 Task: In the Contact  AdelineBaker@roundabouttheatre.org, Log SMS with description: 'Sent an SMS introducing our new product to a potential customer.'; Add date: '5 August, 2023', attach the document: Agenda.pdf. Logged in from softage.1@softage.net
Action: Mouse moved to (112, 78)
Screenshot: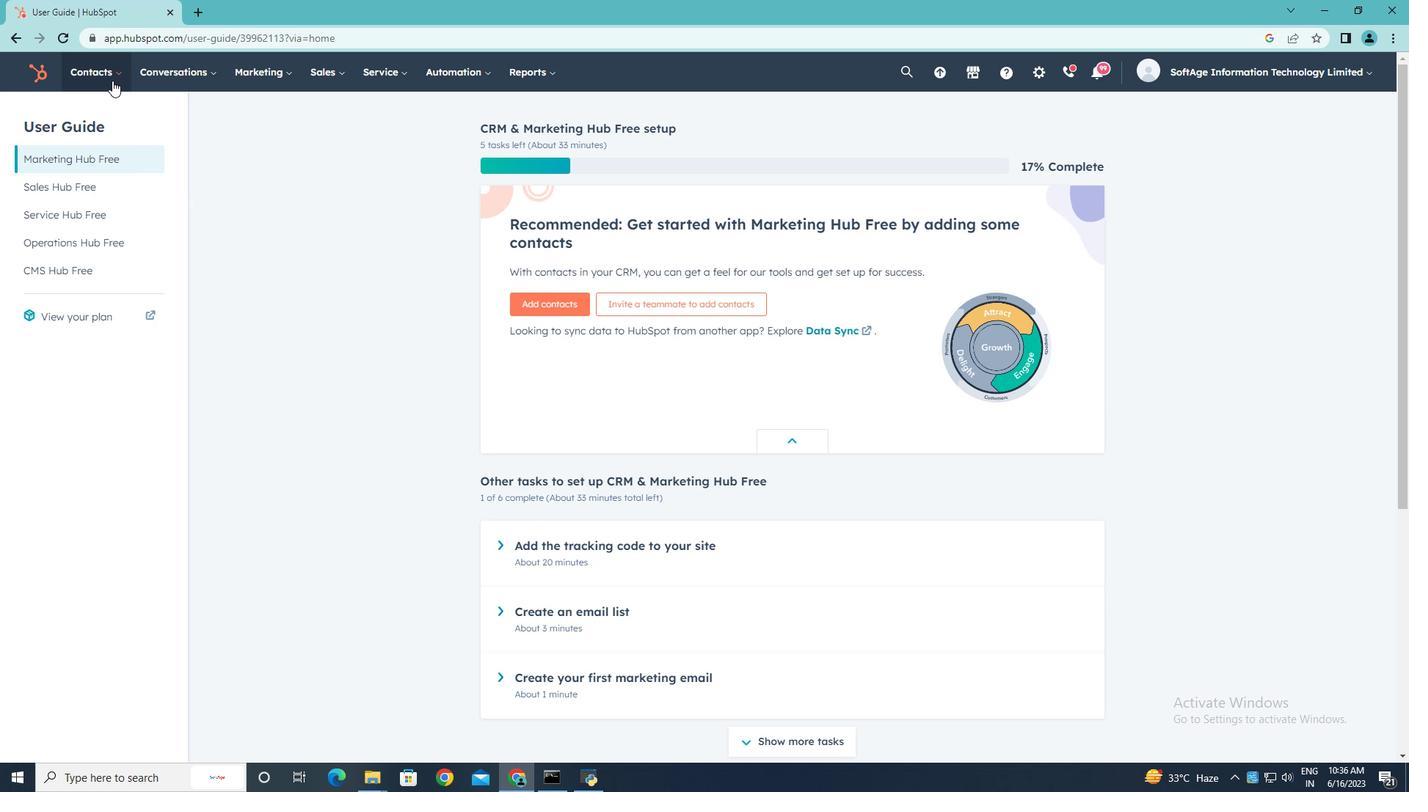 
Action: Mouse pressed left at (112, 78)
Screenshot: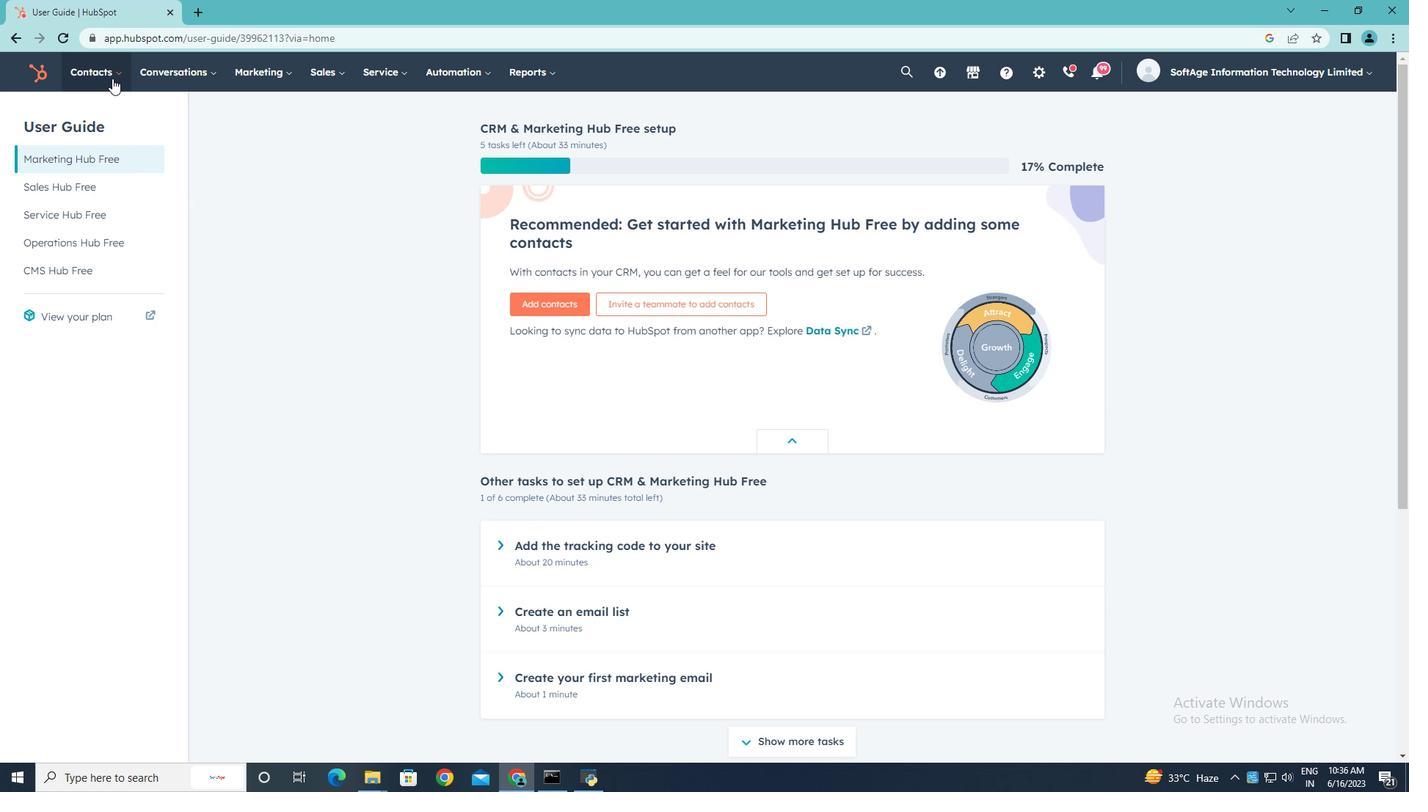 
Action: Mouse moved to (106, 109)
Screenshot: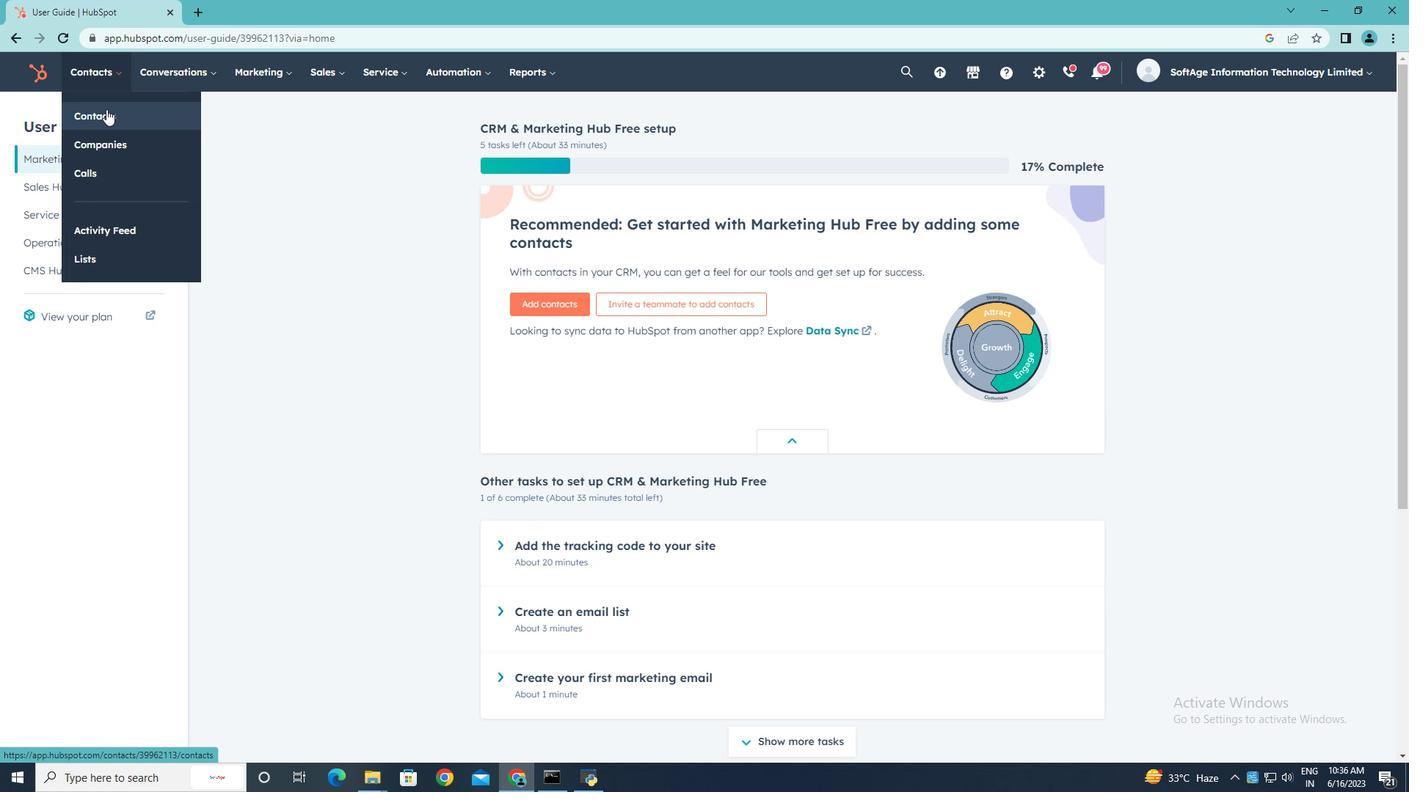 
Action: Mouse pressed left at (106, 109)
Screenshot: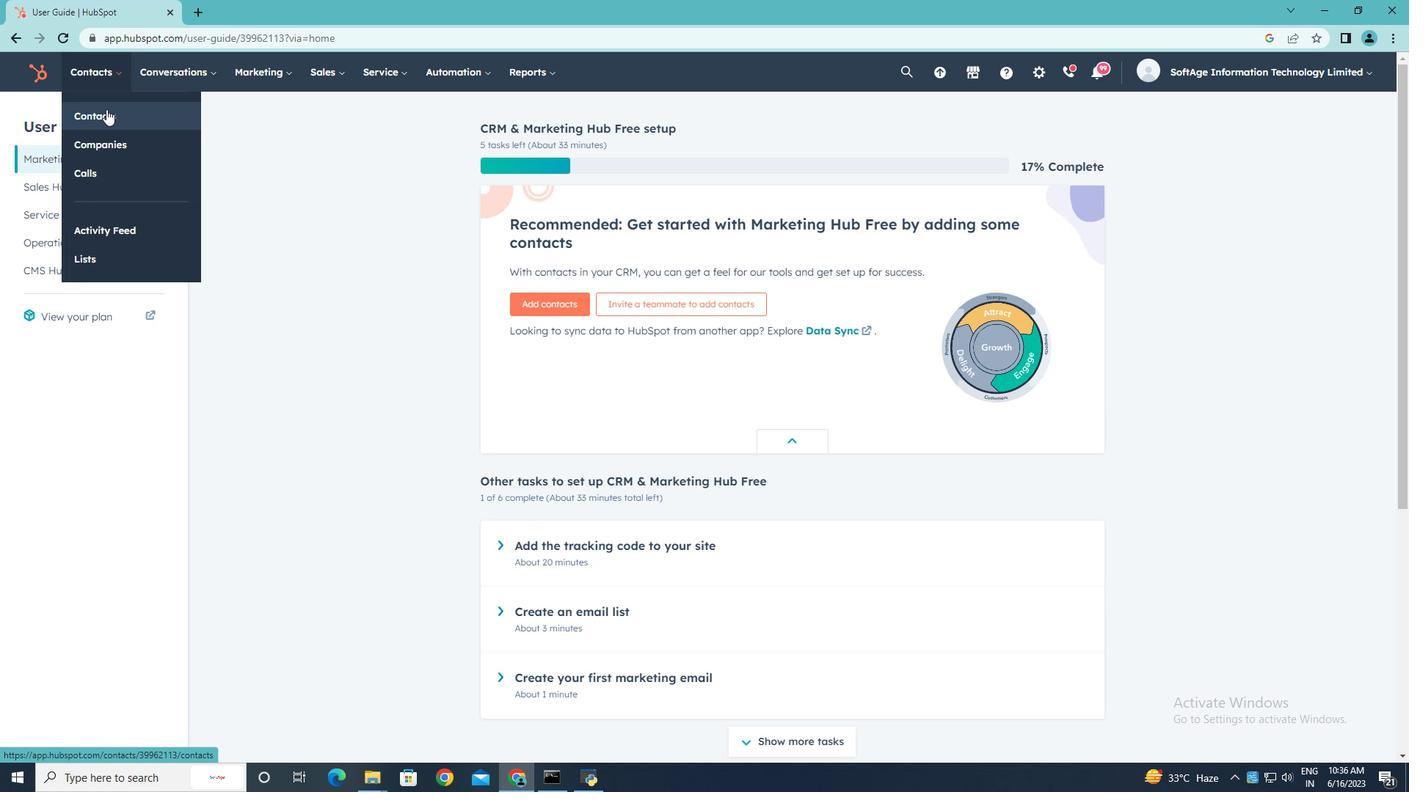 
Action: Mouse moved to (110, 233)
Screenshot: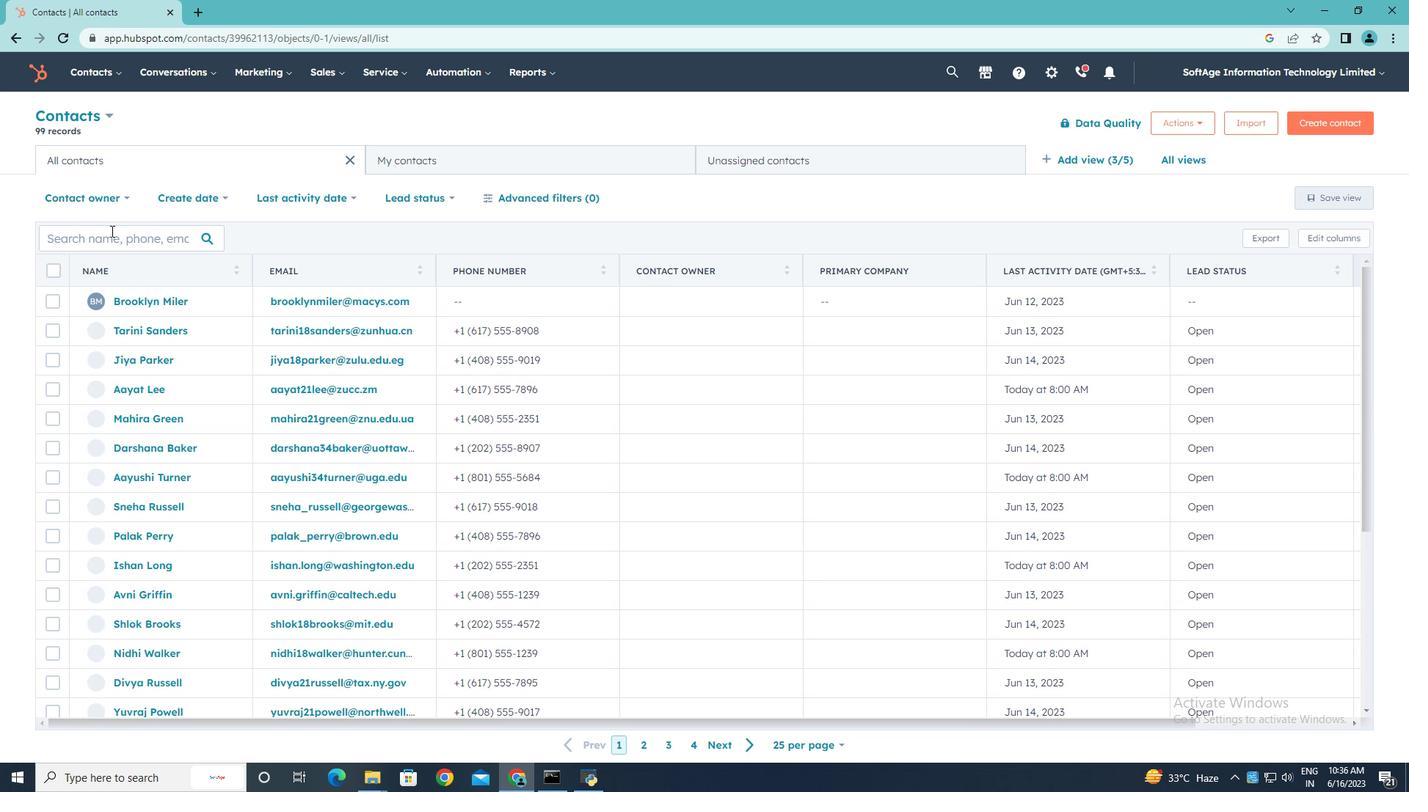 
Action: Mouse pressed left at (110, 233)
Screenshot: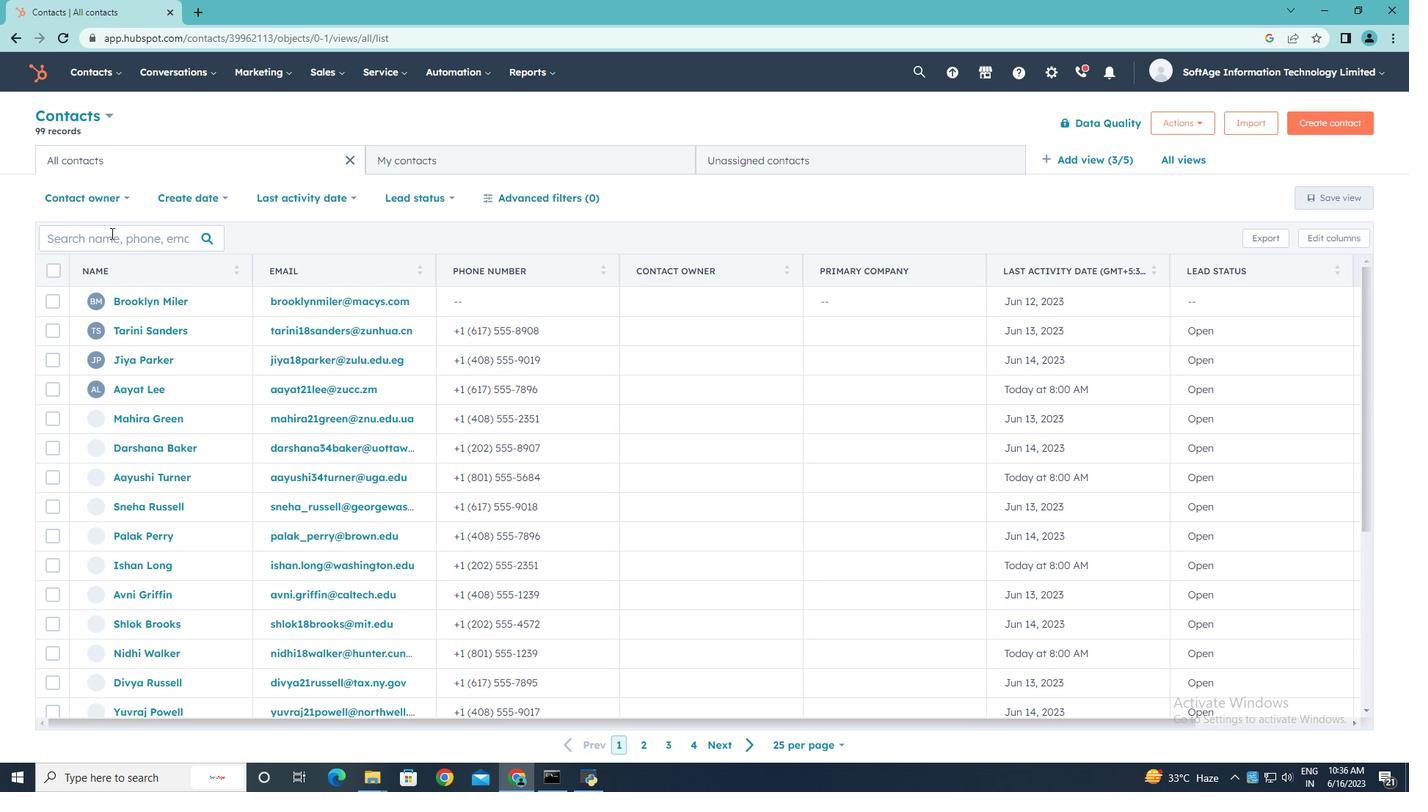 
Action: Mouse moved to (112, 233)
Screenshot: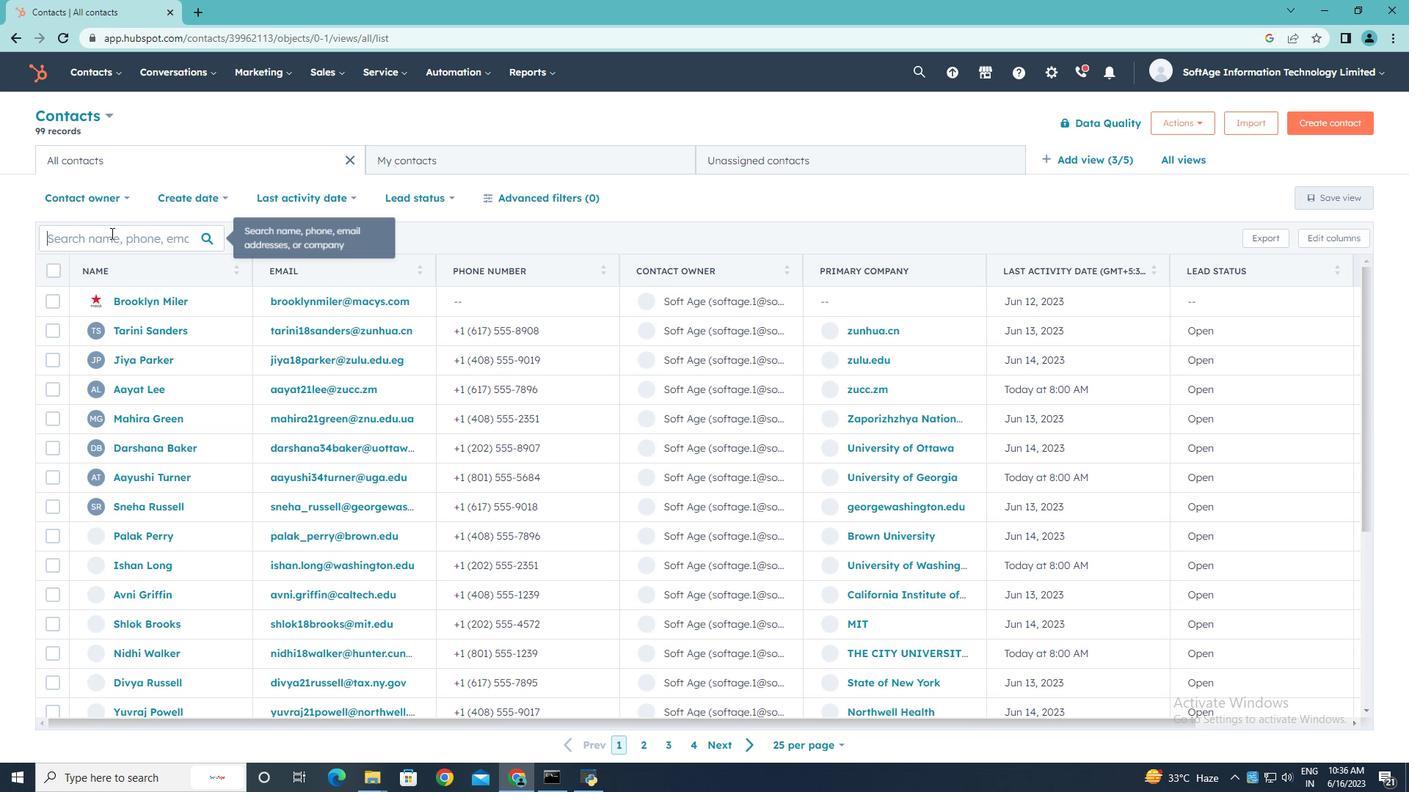 
Action: Key pressed <Key.shift><Key.shift><Key.shift>Adeline<Key.shift>Baker<Key.shift>@roundabouttheatre,<Key.backspace>.org
Screenshot: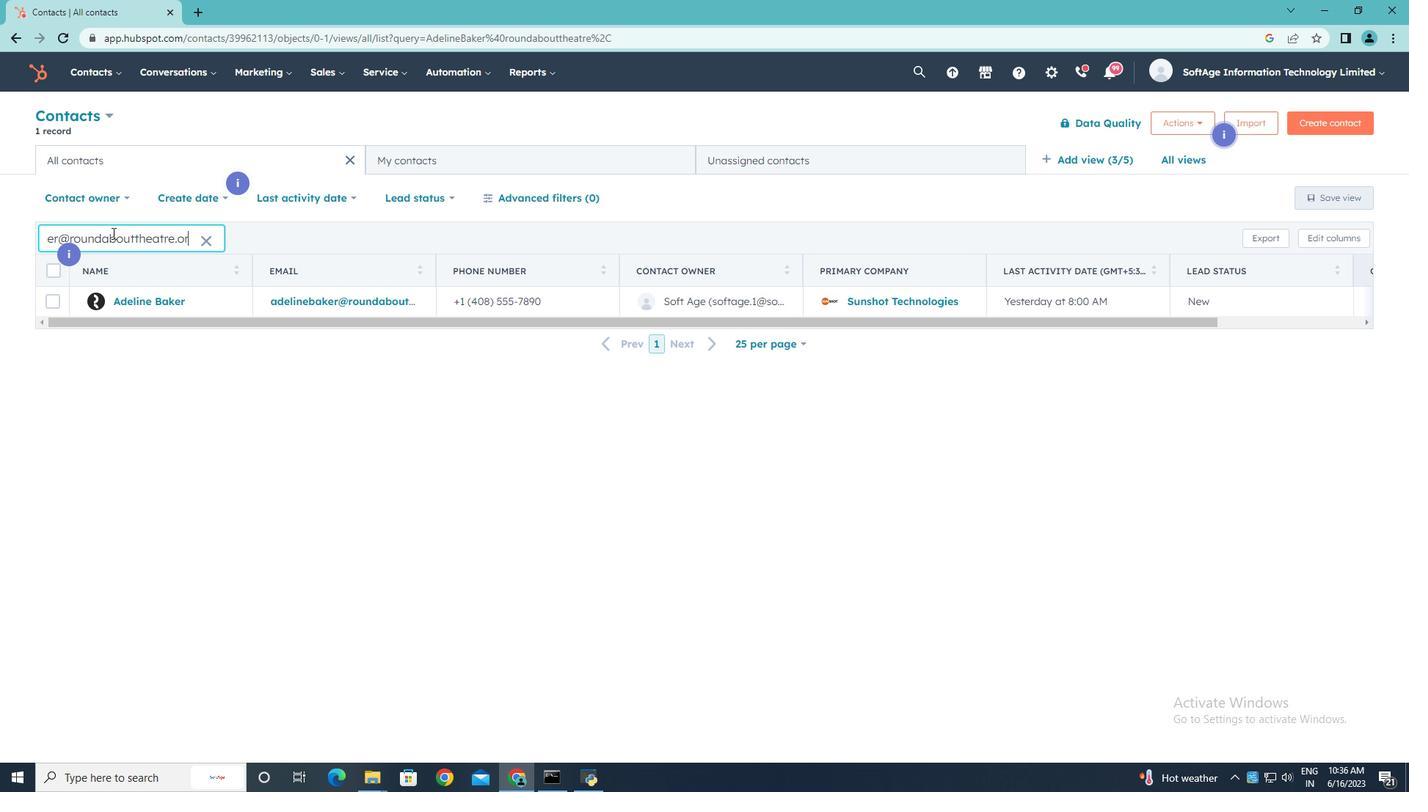 
Action: Mouse moved to (144, 298)
Screenshot: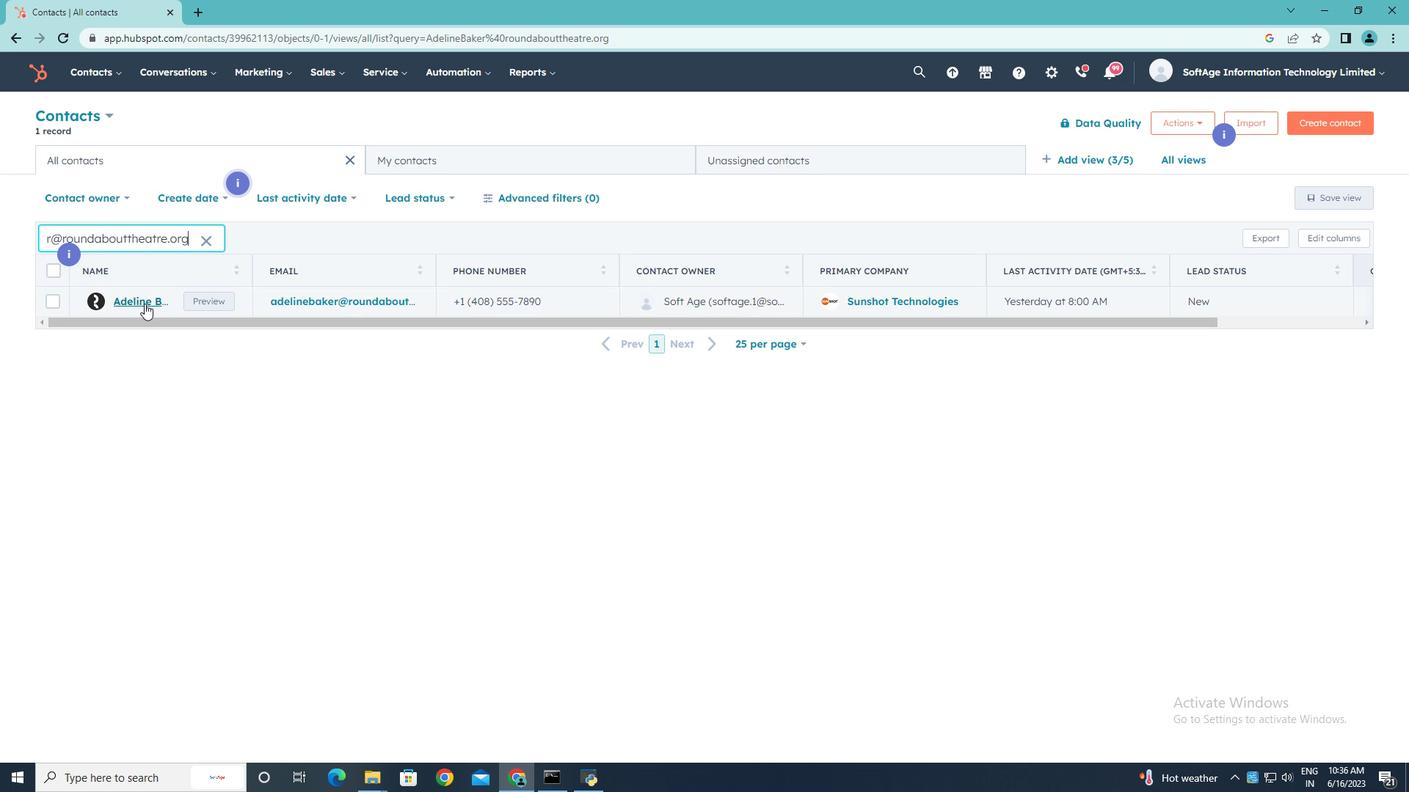 
Action: Mouse pressed left at (144, 298)
Screenshot: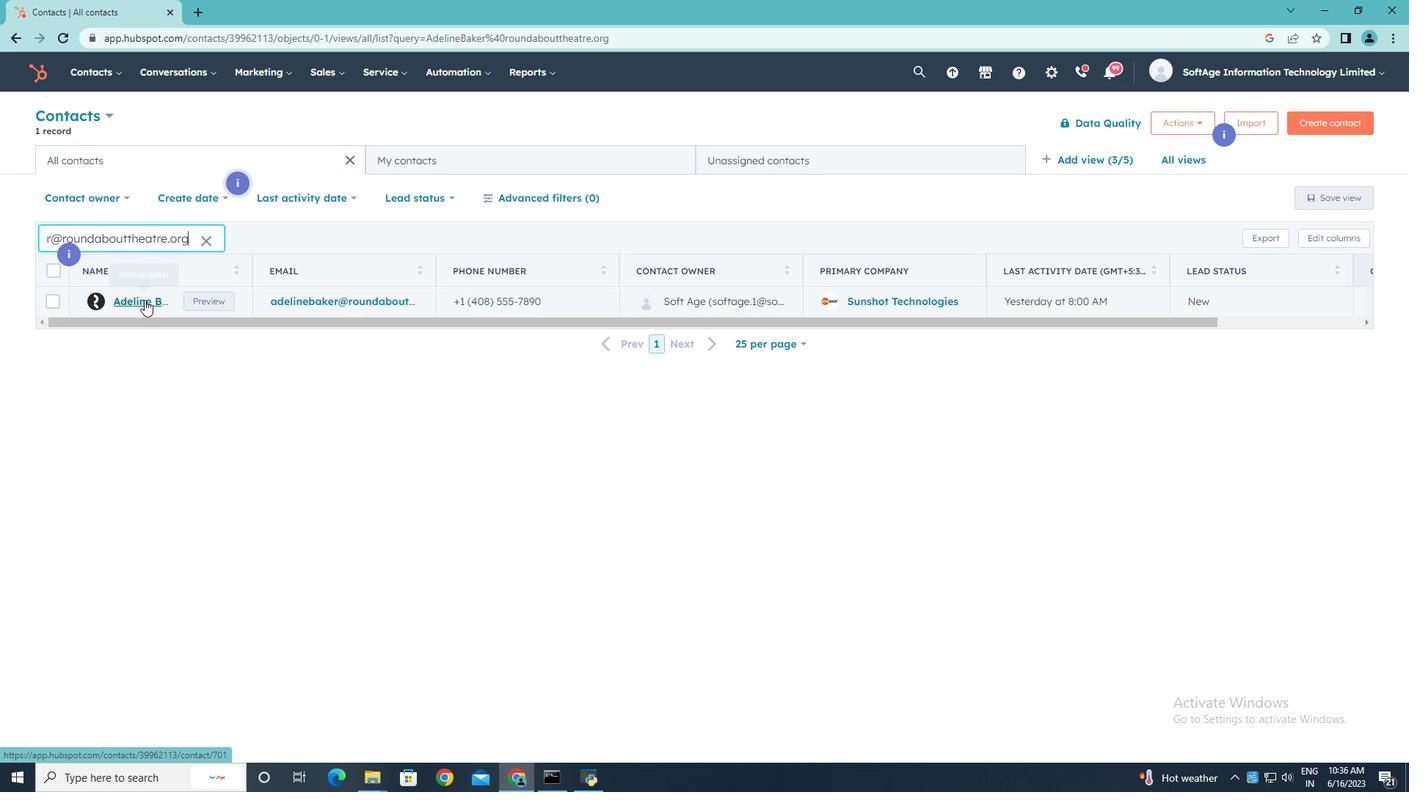 
Action: Mouse moved to (281, 245)
Screenshot: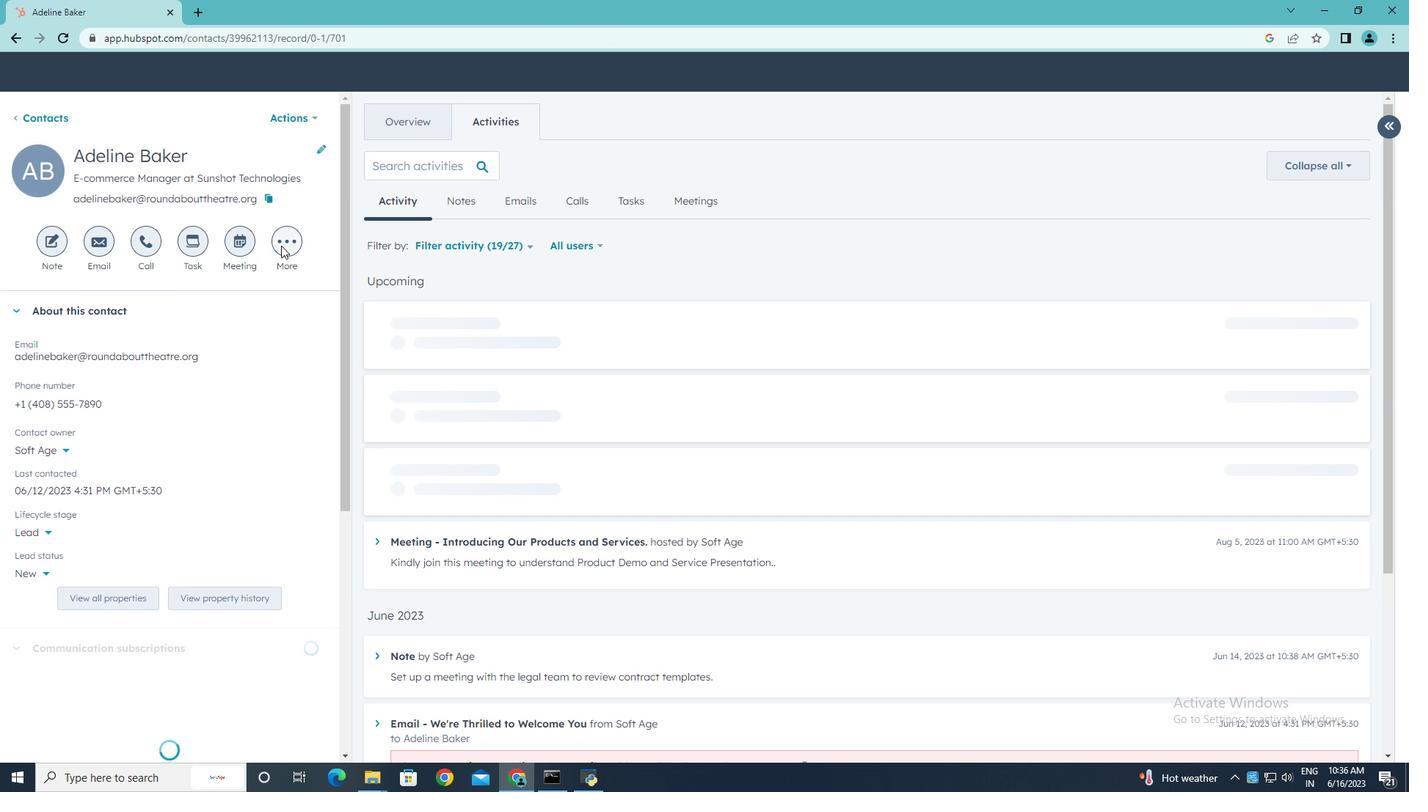 
Action: Mouse pressed left at (281, 245)
Screenshot: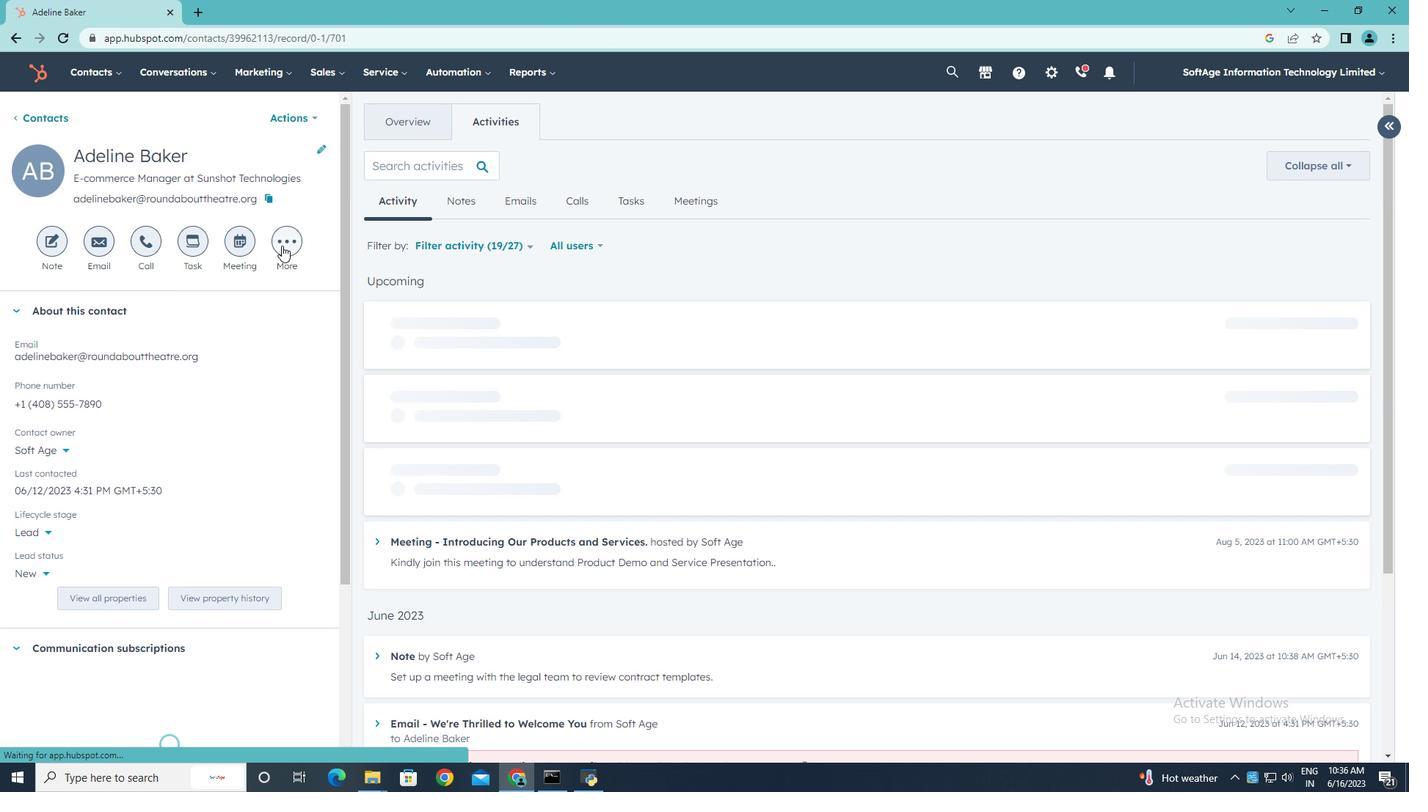 
Action: Mouse moved to (277, 273)
Screenshot: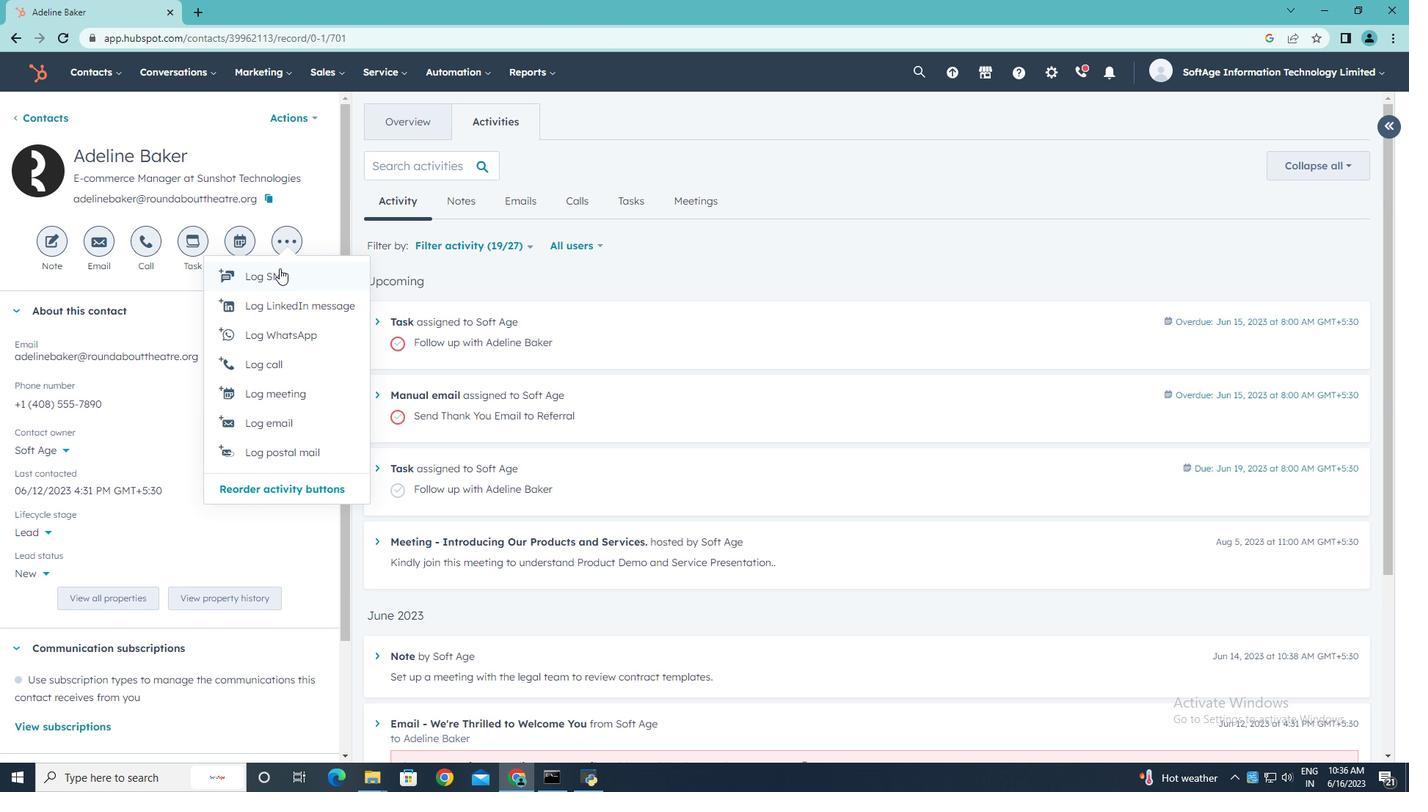 
Action: Mouse pressed left at (277, 273)
Screenshot: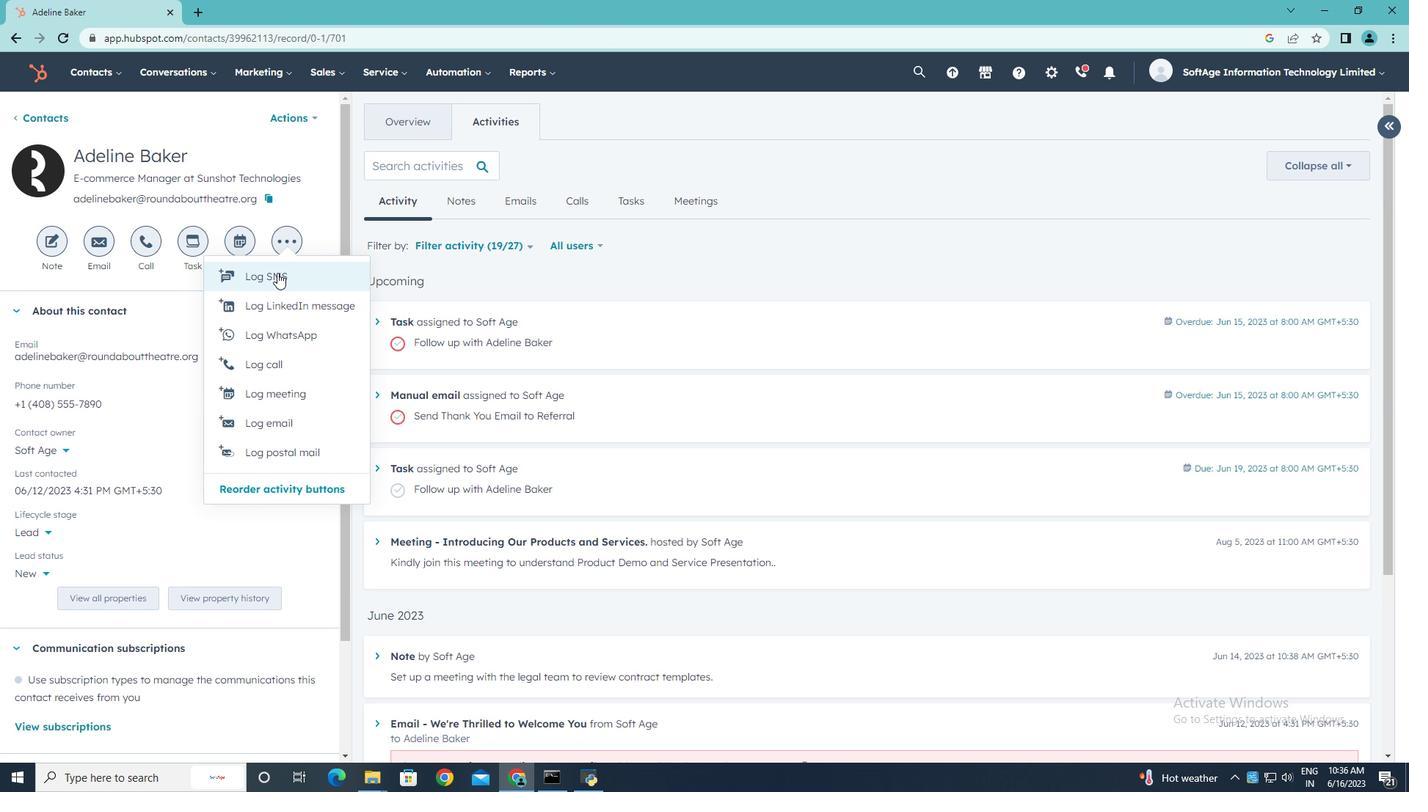 
Action: Key pressed <Key.shift>Sent<Key.space>an<Key.space><Key.shift><Key.shift><Key.shift><Key.shift>SMS<Key.space>introducing<Key.space>our<Key.space>new<Key.space><Key.shift>Prodiu<Key.backspace><Key.backspace>uct<Key.space>to<Key.space>a<Key.space>potential<Key.space>customer.
Screenshot: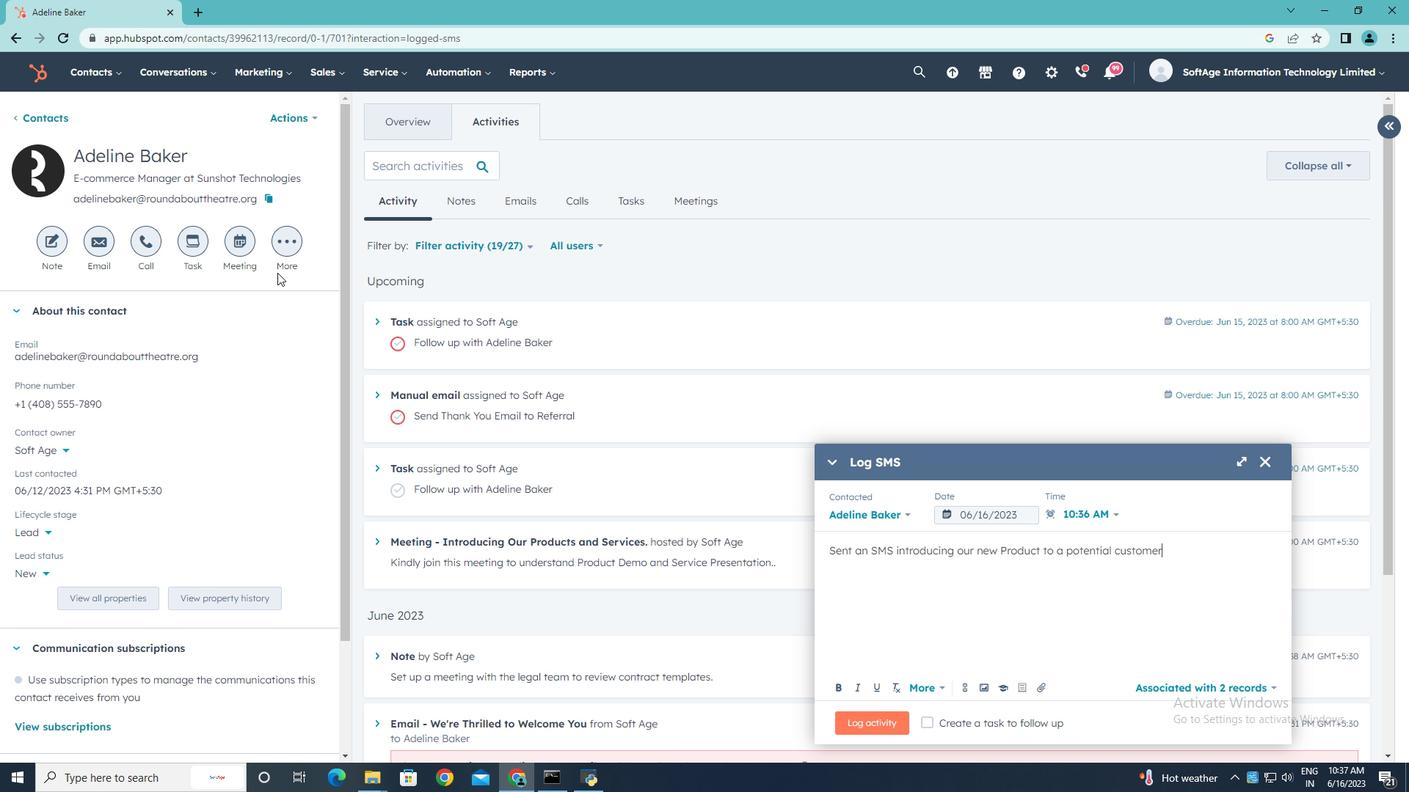 
Action: Mouse moved to (1023, 516)
Screenshot: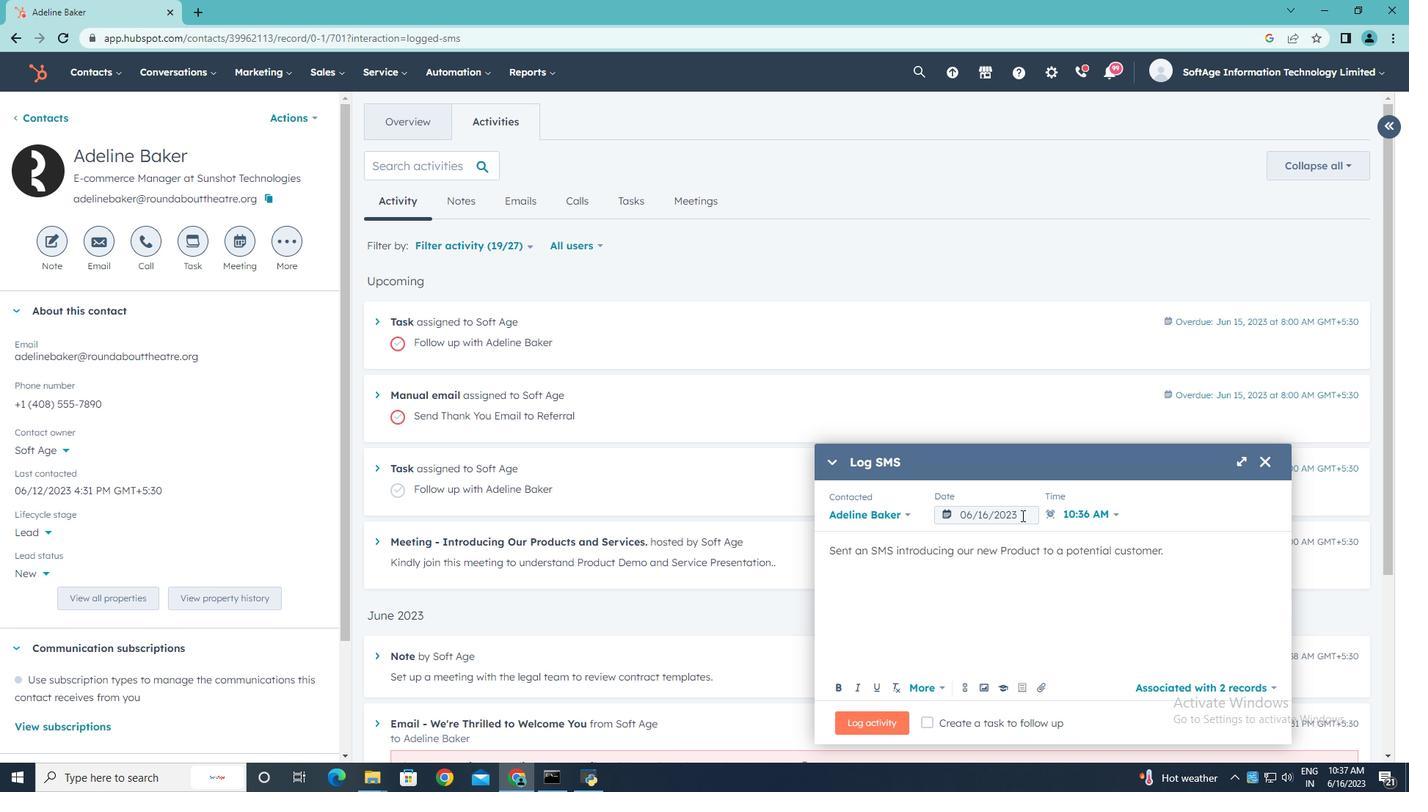 
Action: Mouse pressed left at (1023, 516)
Screenshot: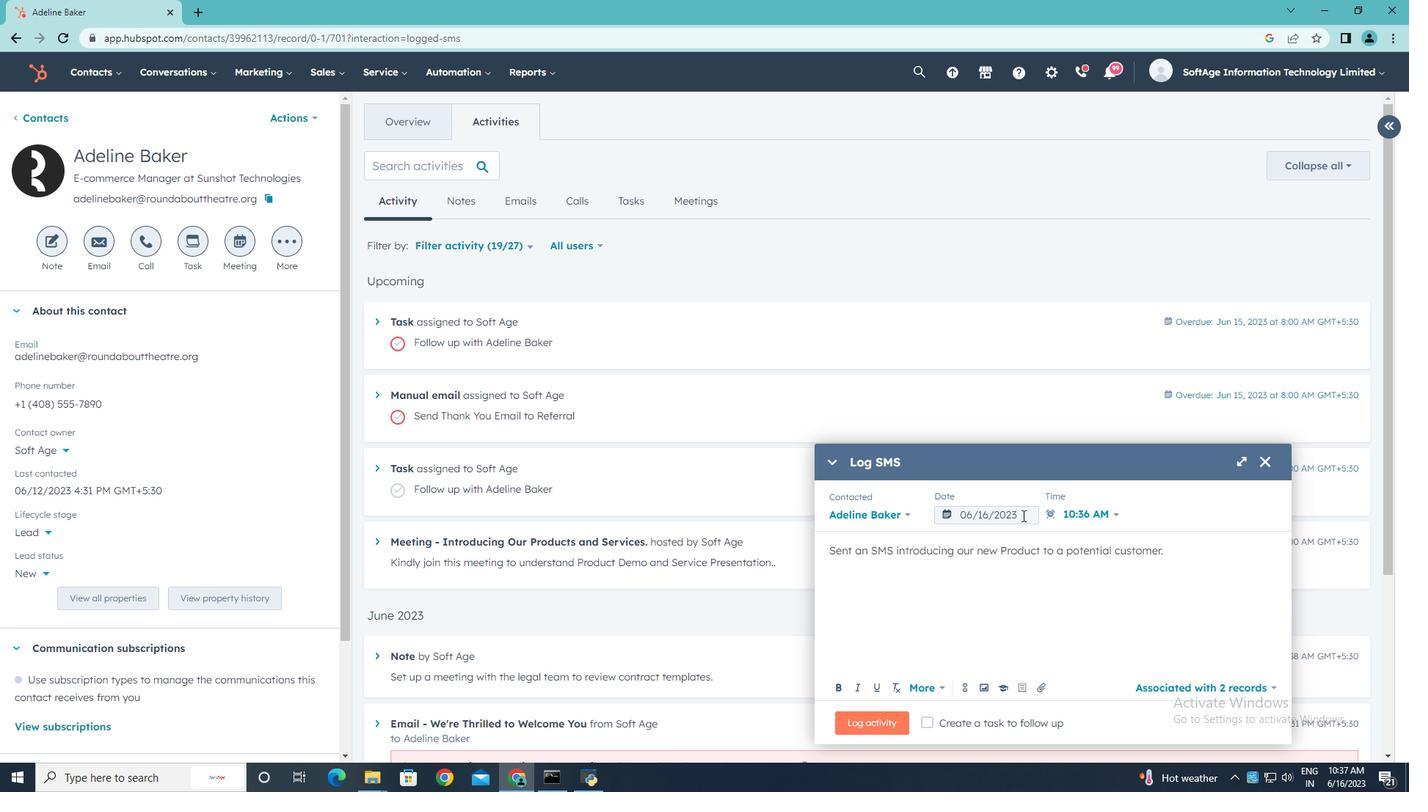 
Action: Mouse moved to (1124, 283)
Screenshot: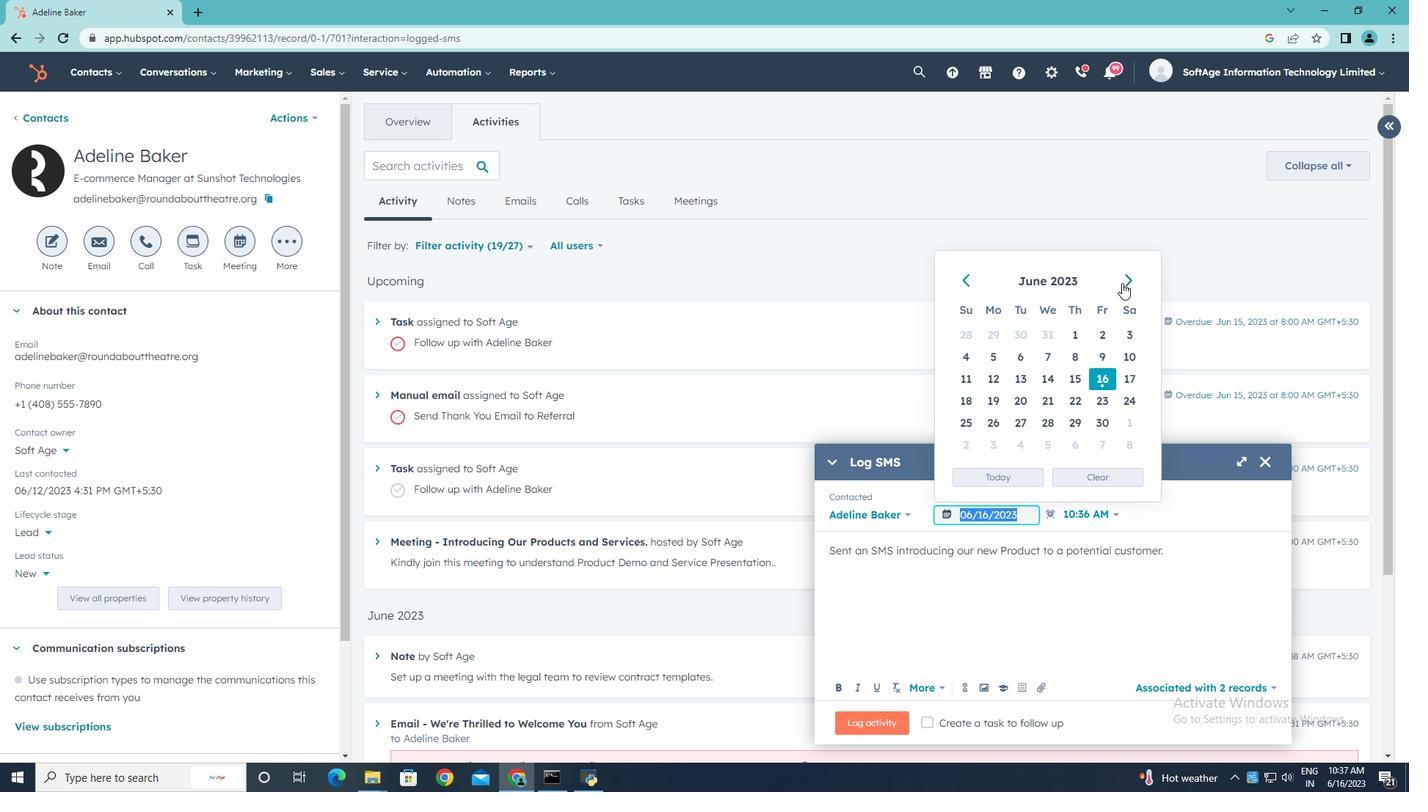 
Action: Mouse pressed left at (1124, 283)
Screenshot: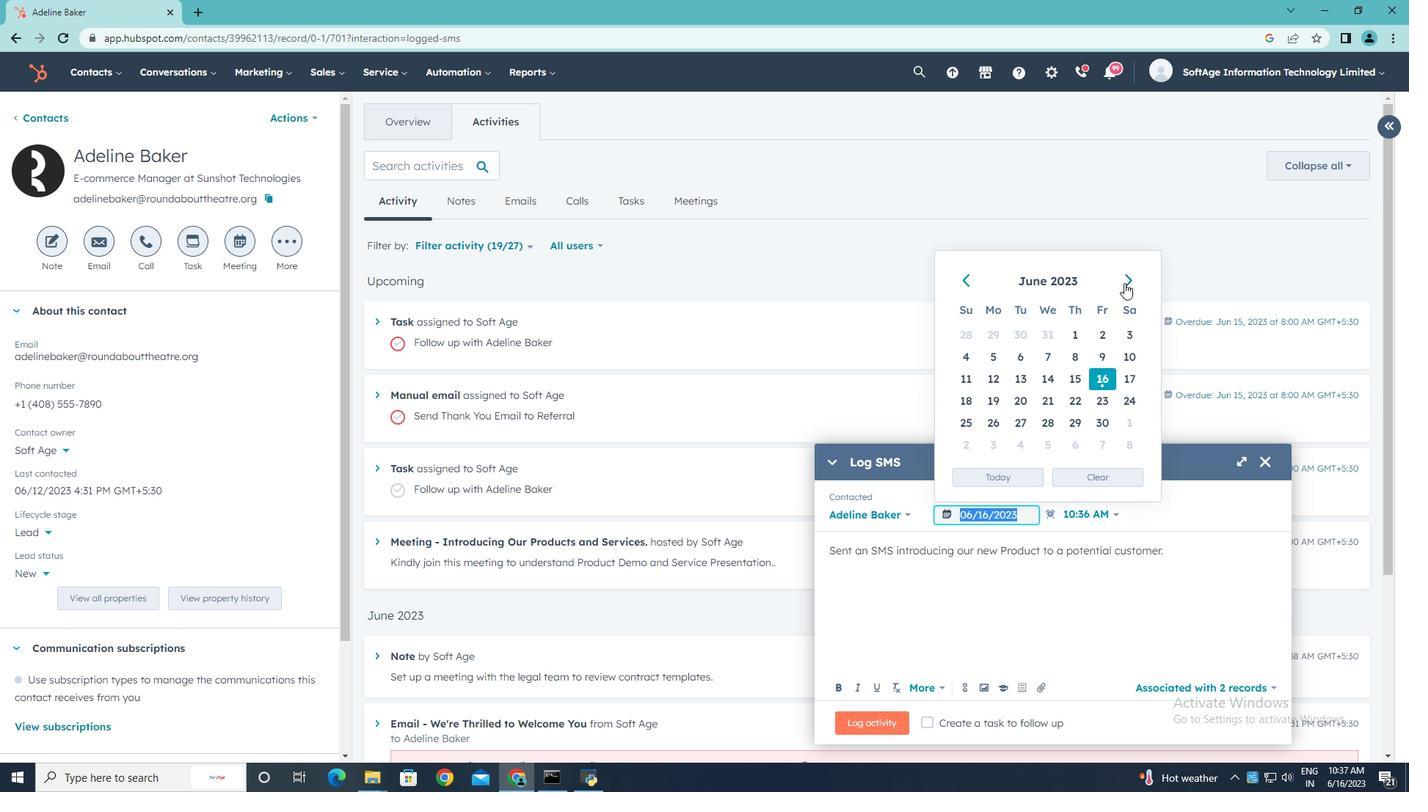 
Action: Mouse pressed left at (1124, 283)
Screenshot: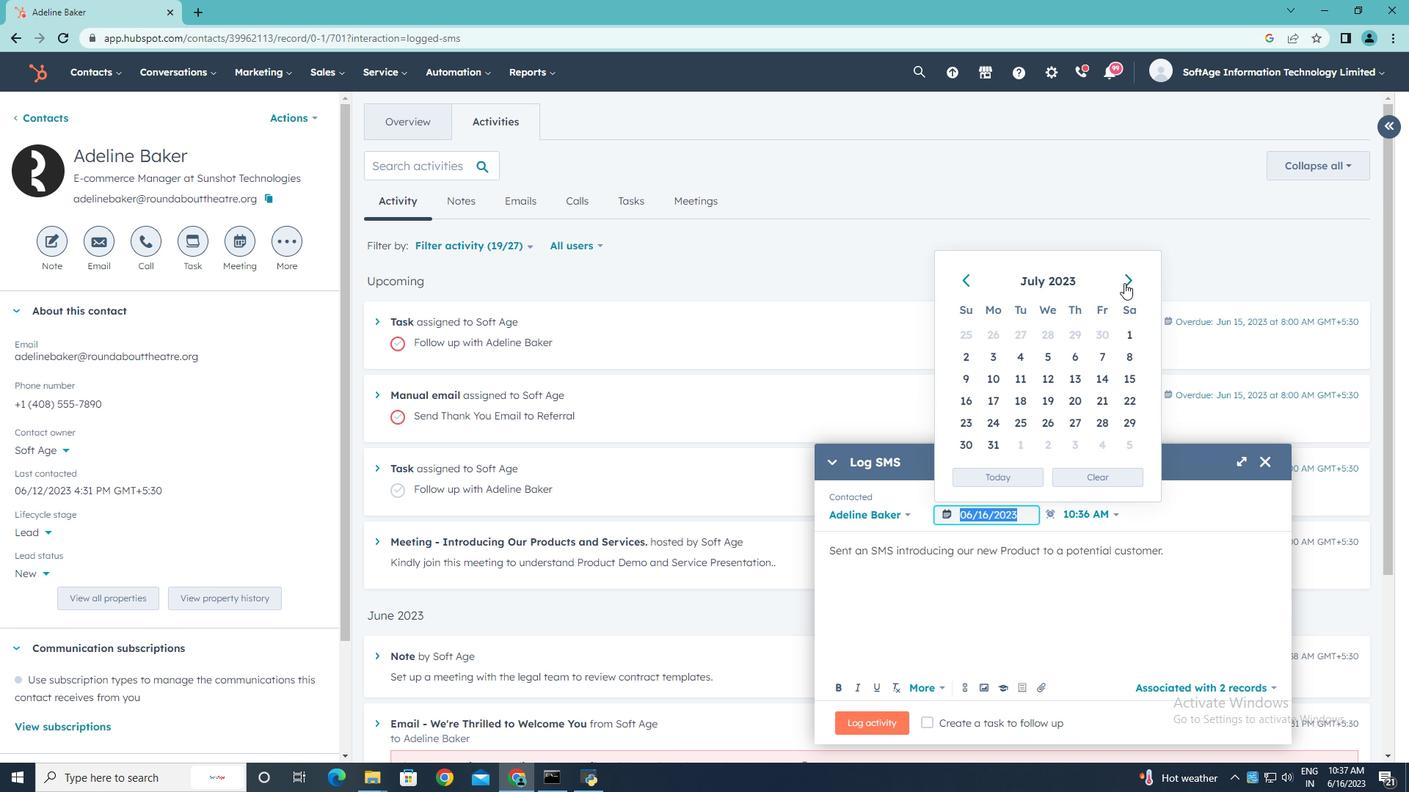 
Action: Mouse moved to (1127, 331)
Screenshot: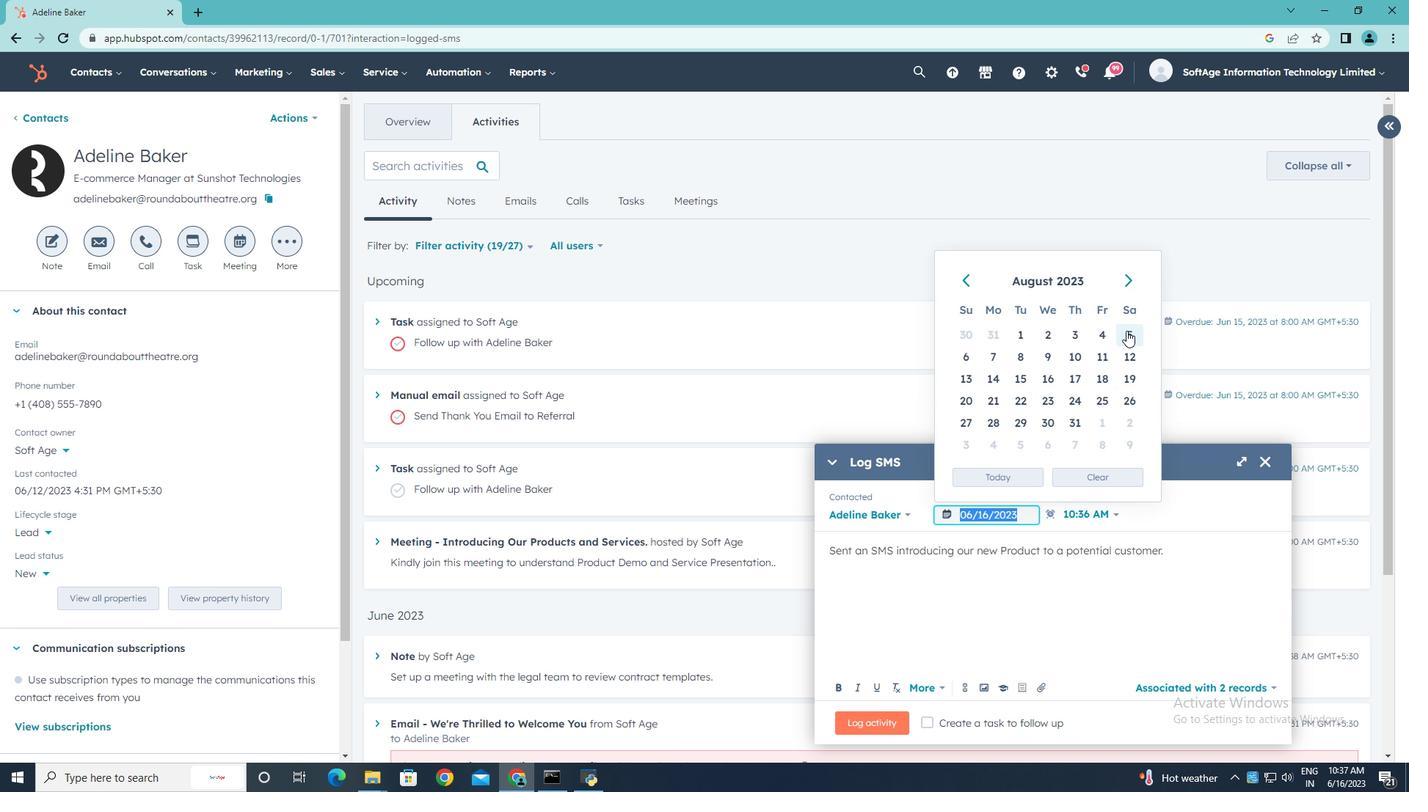 
Action: Mouse pressed left at (1127, 331)
Screenshot: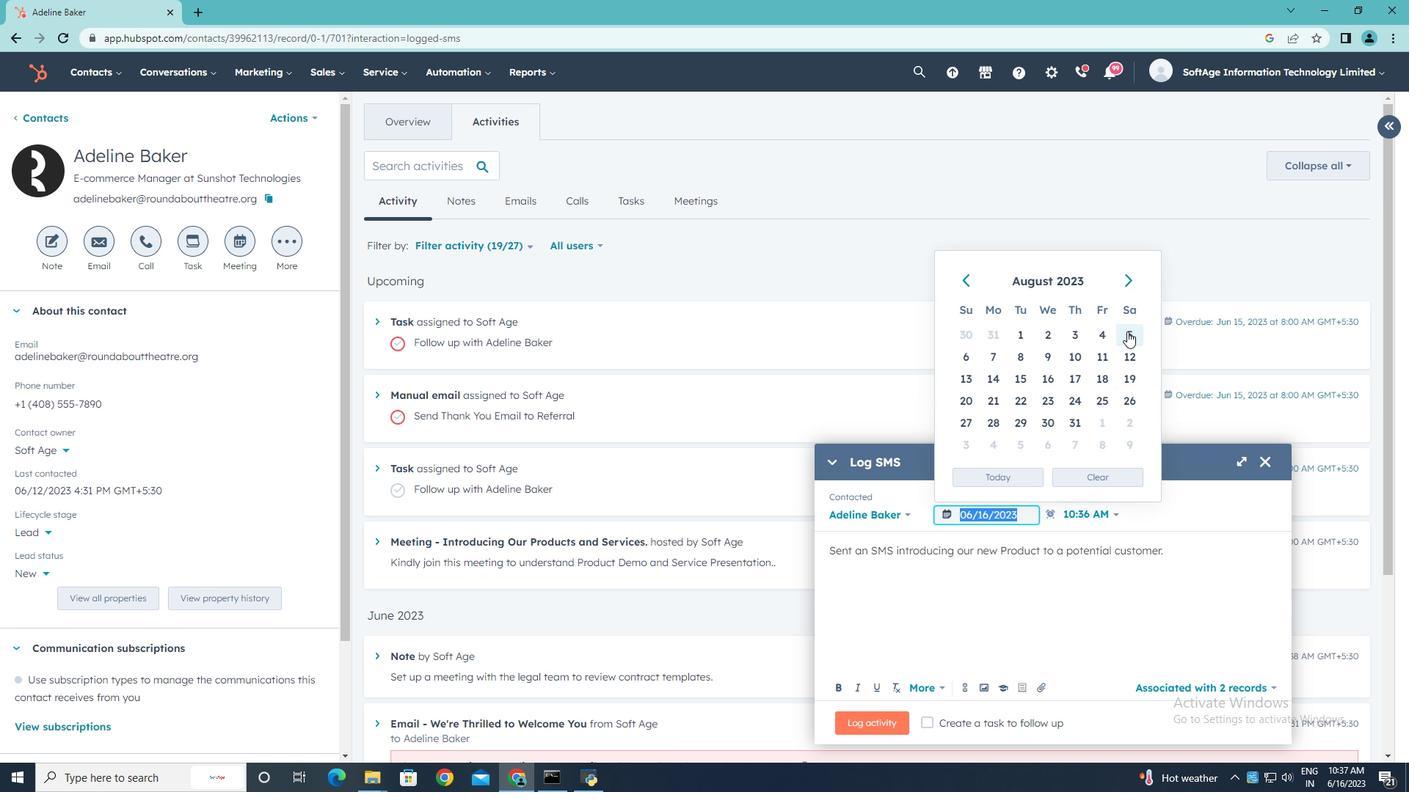 
Action: Mouse moved to (1043, 689)
Screenshot: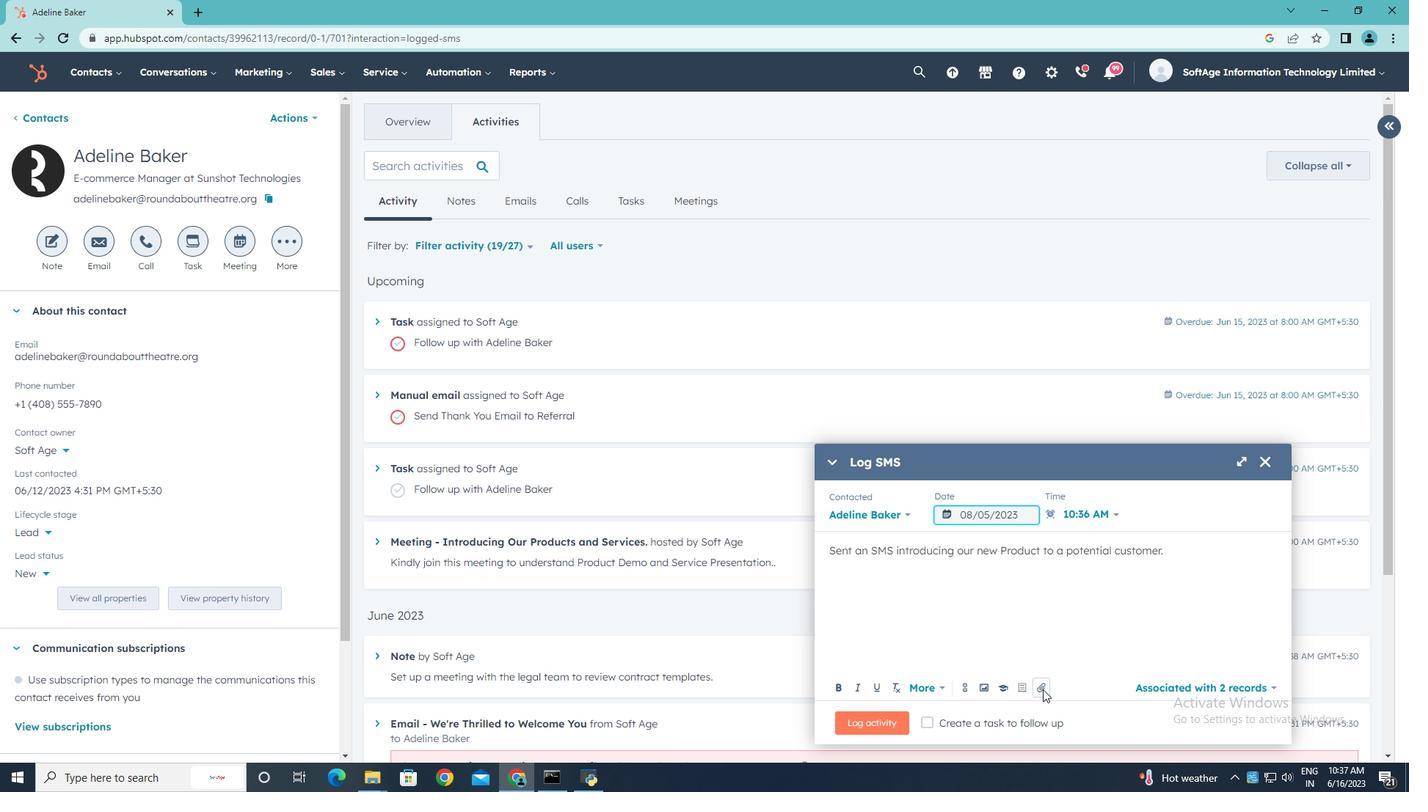 
Action: Mouse pressed left at (1043, 689)
Screenshot: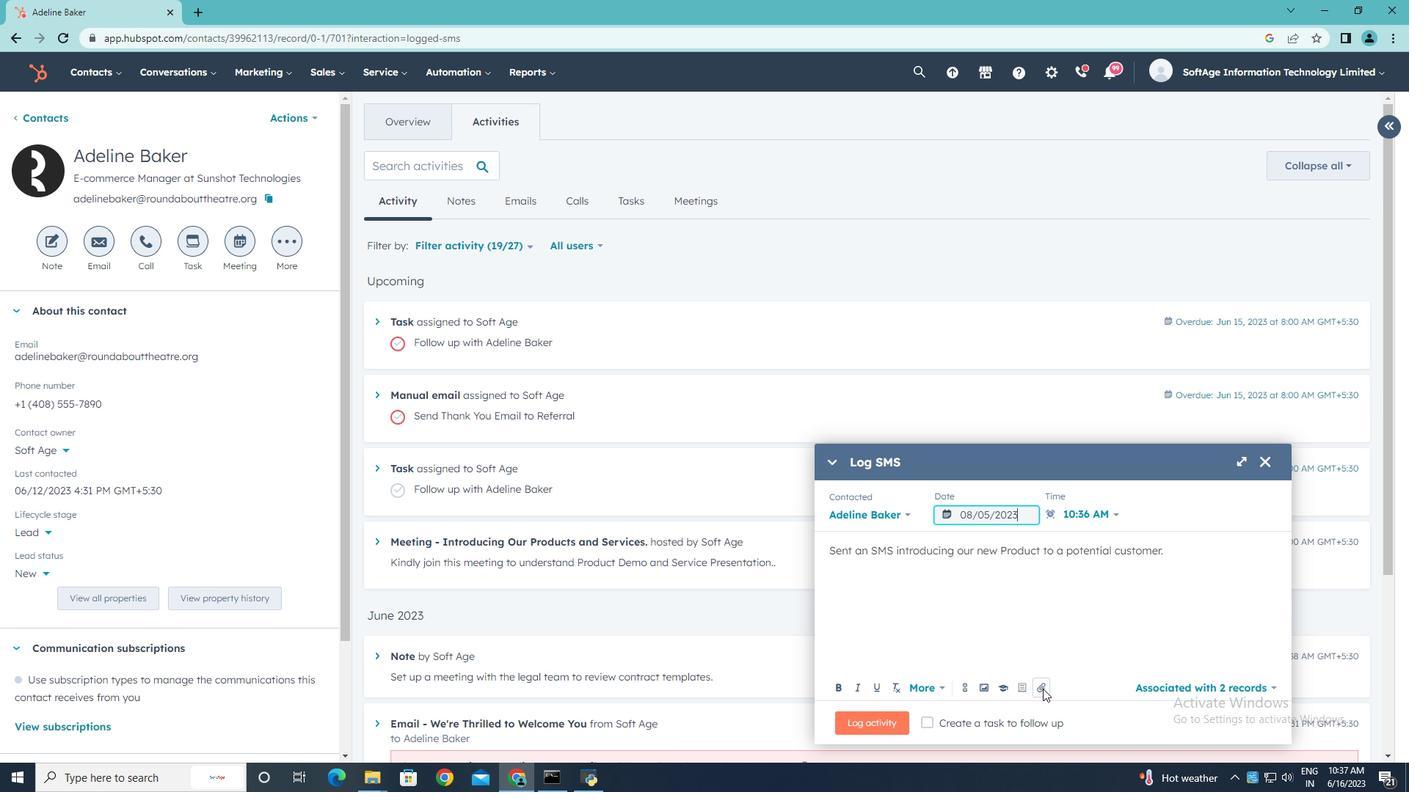 
Action: Mouse moved to (1048, 649)
Screenshot: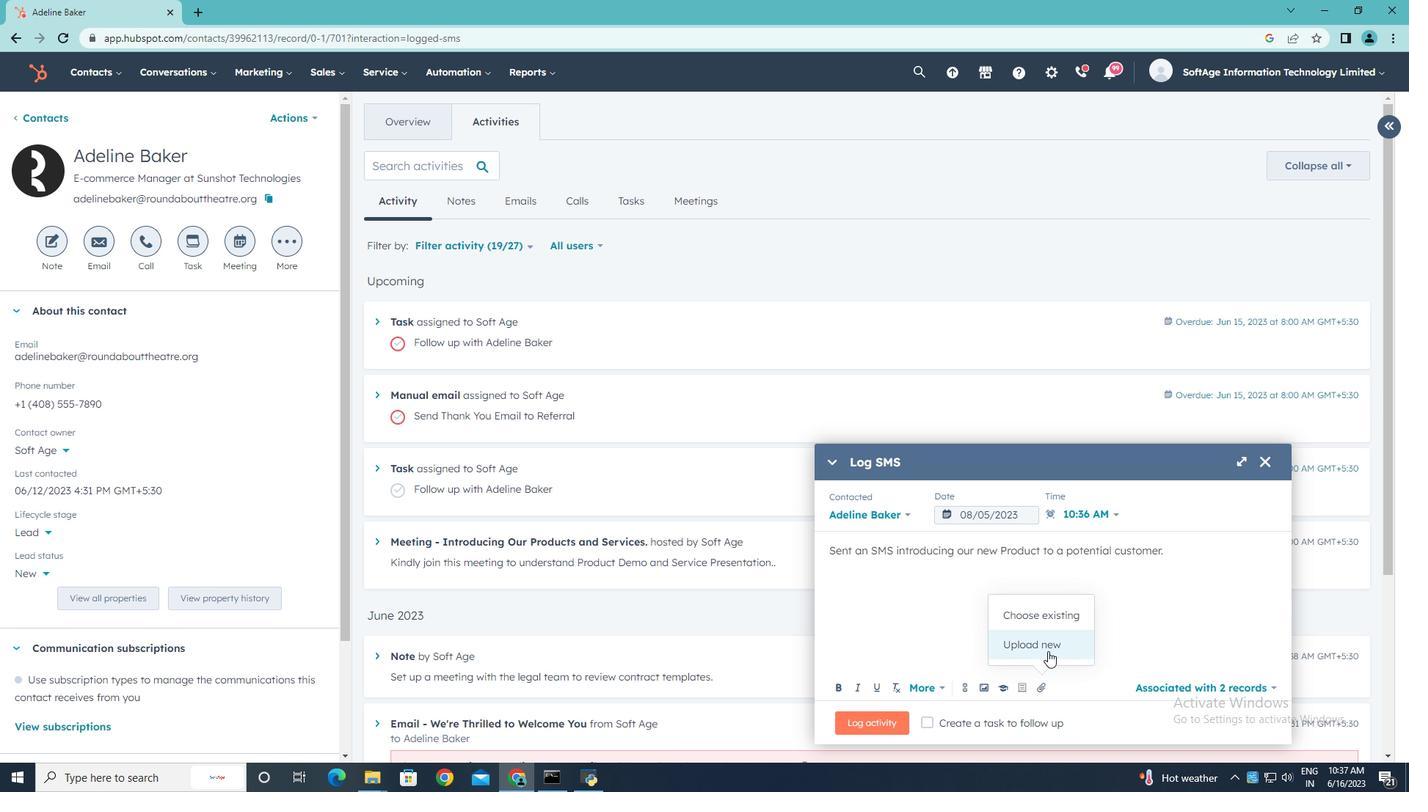 
Action: Mouse pressed left at (1048, 649)
Screenshot: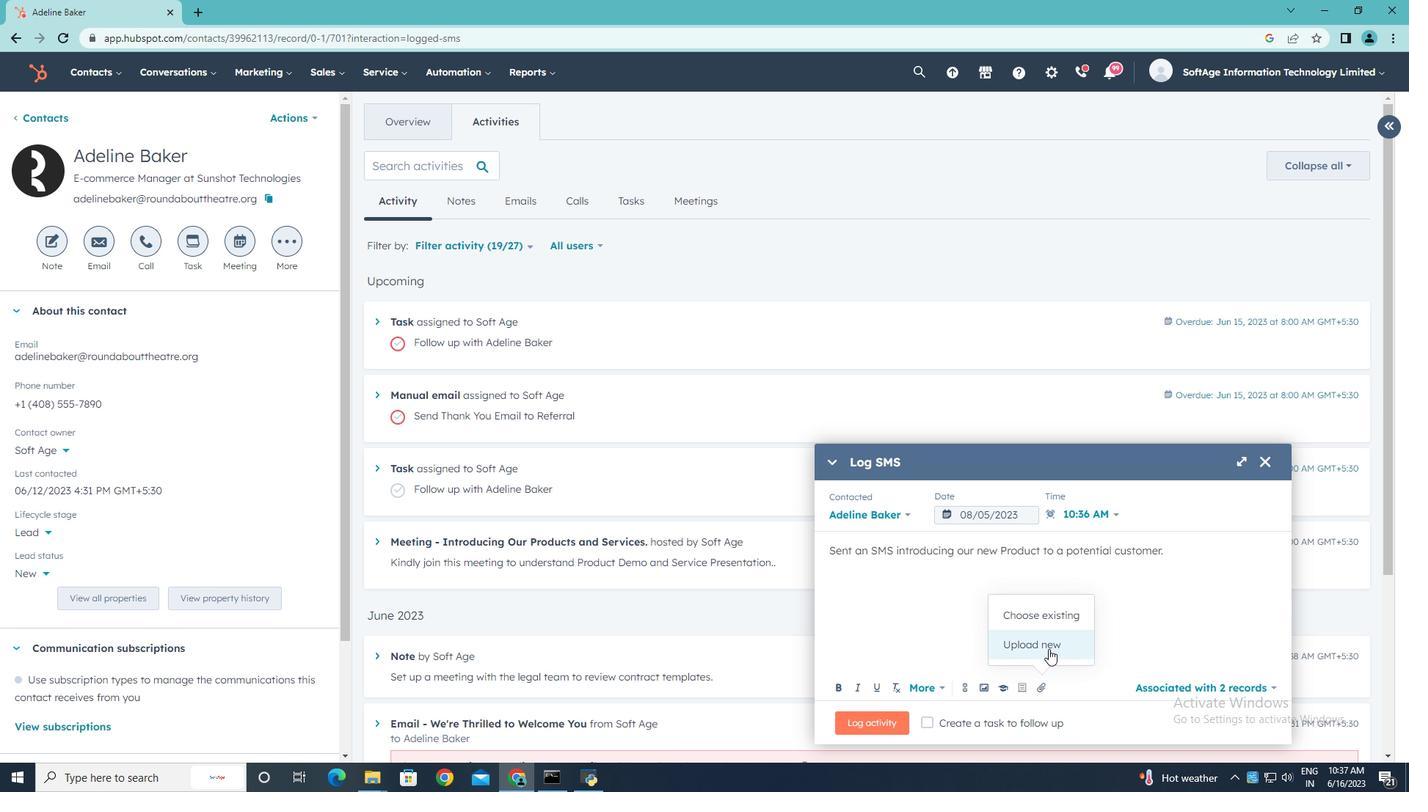 
Action: Mouse moved to (251, 143)
Screenshot: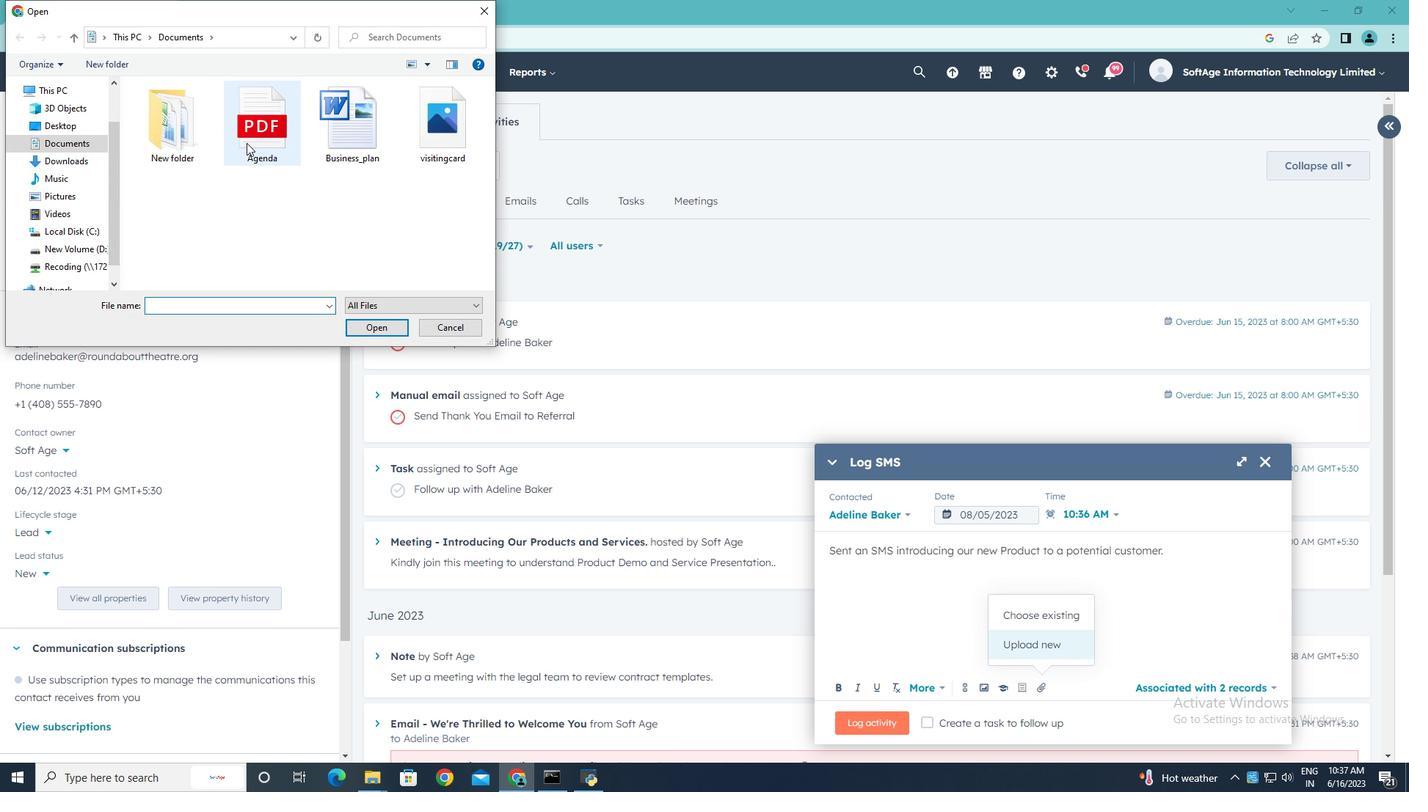 
Action: Mouse pressed left at (251, 143)
Screenshot: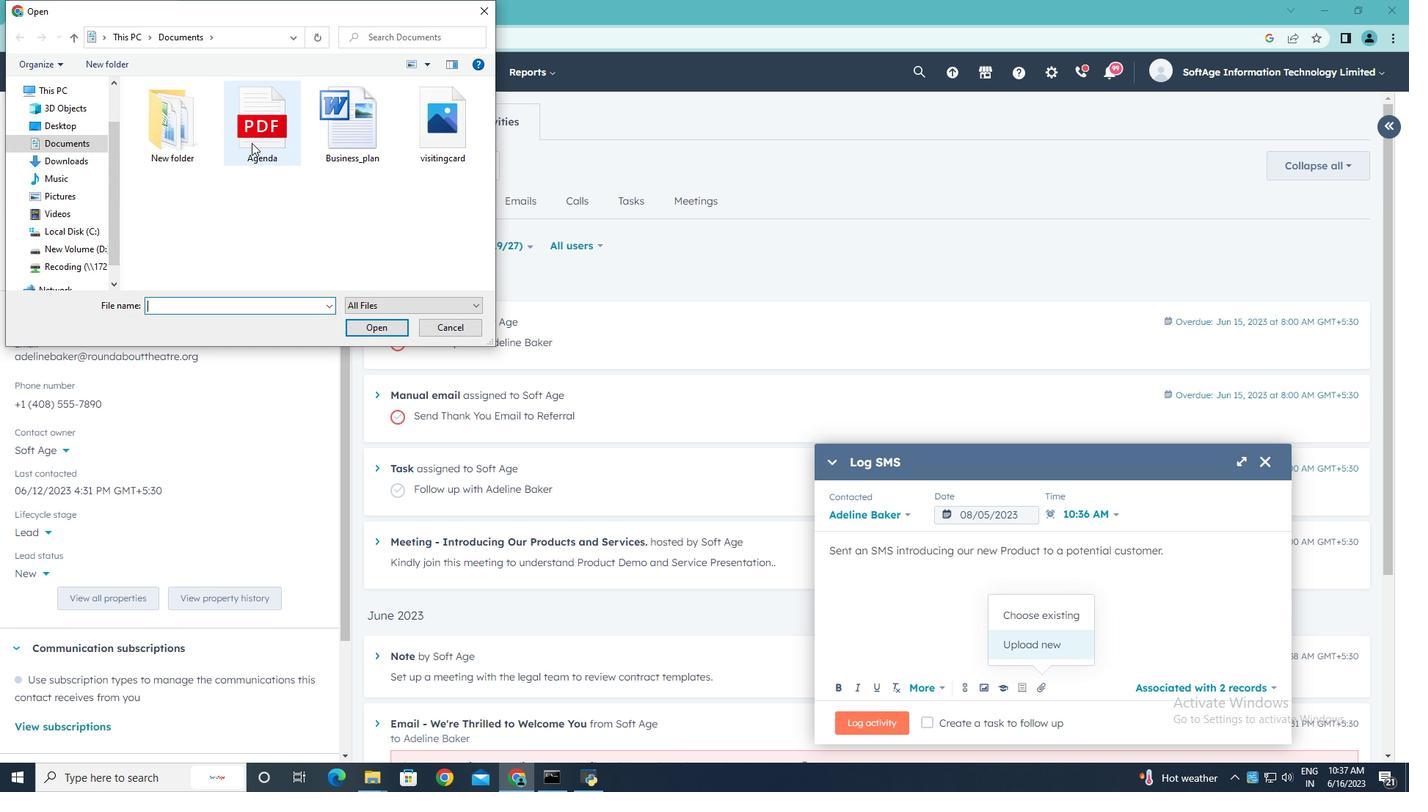 
Action: Mouse moved to (372, 328)
Screenshot: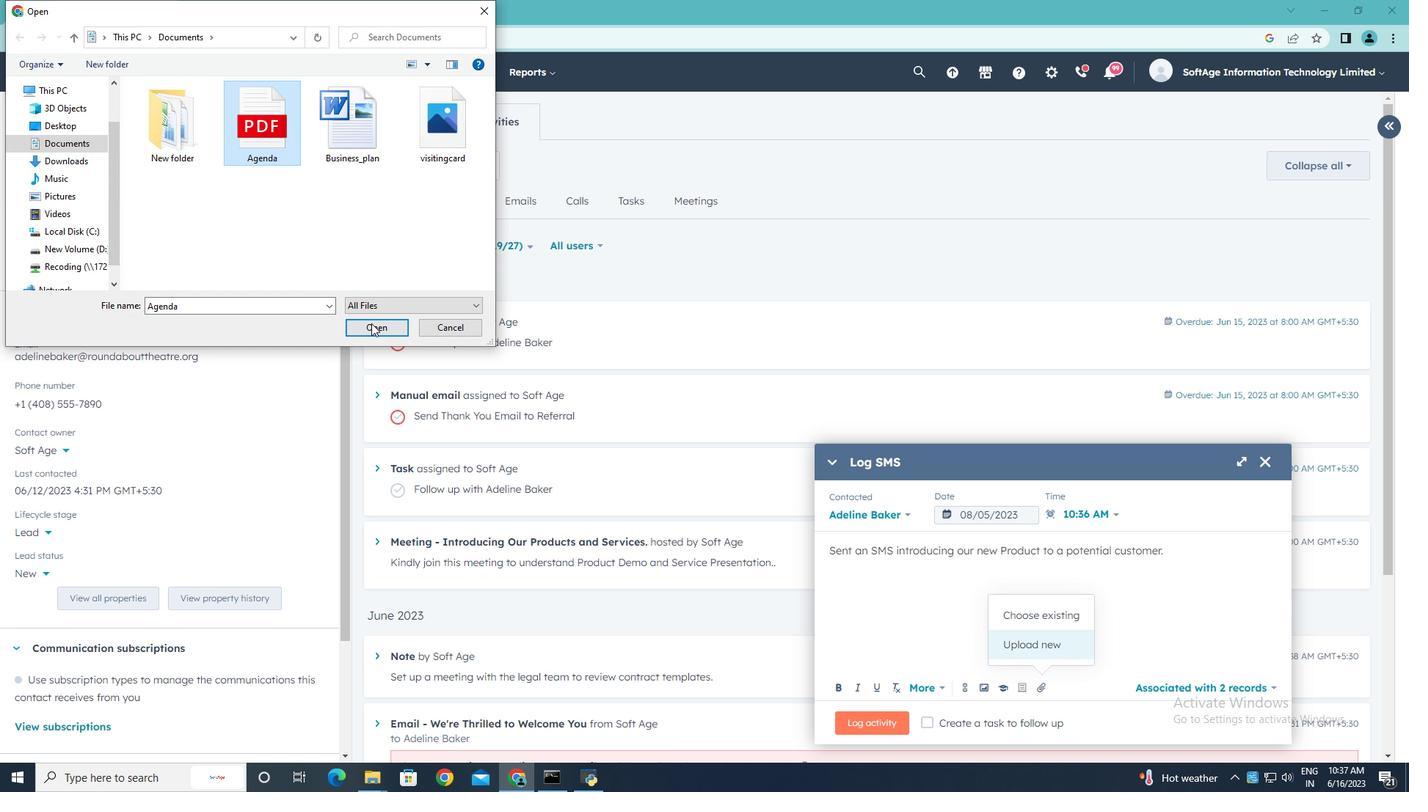 
Action: Mouse pressed left at (372, 328)
Screenshot: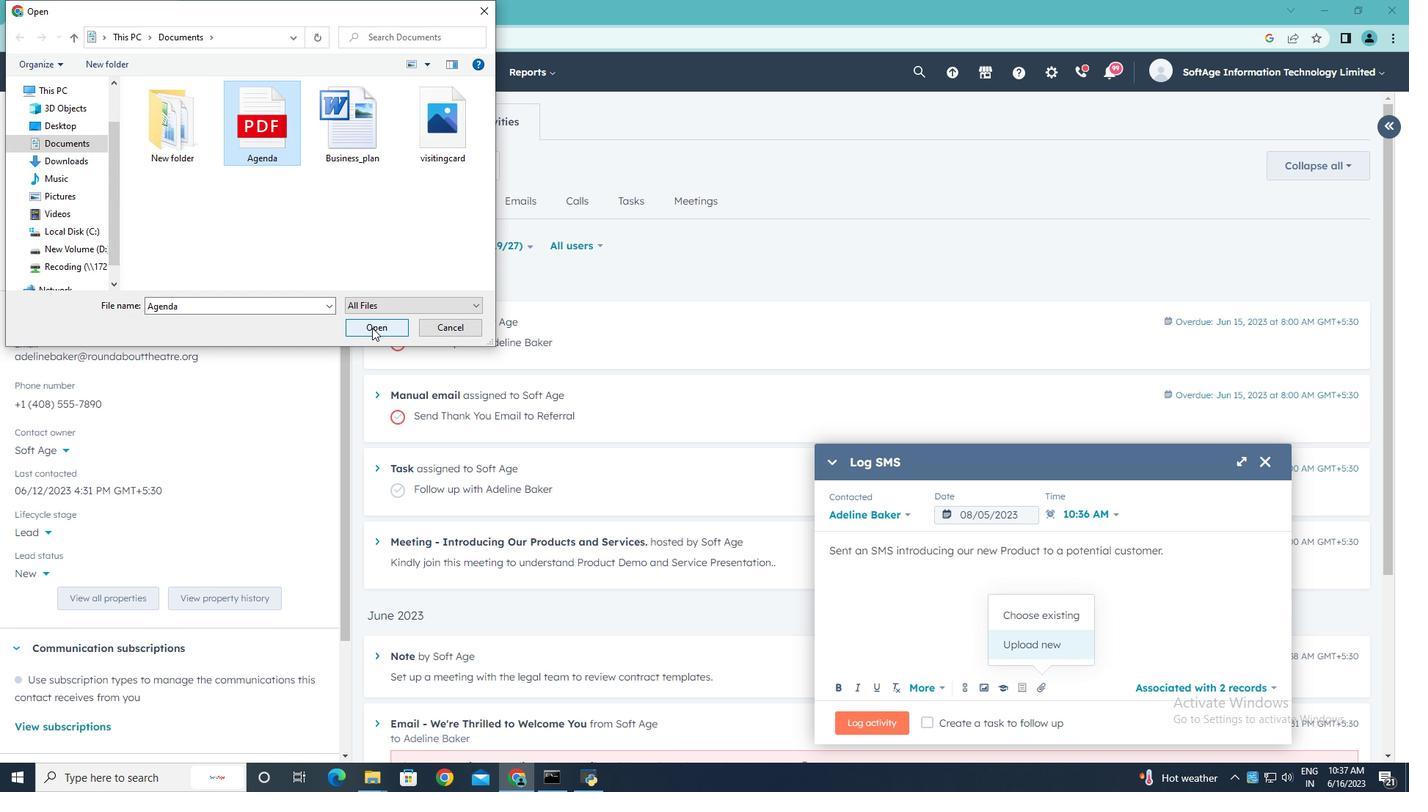 
Action: Mouse moved to (875, 718)
Screenshot: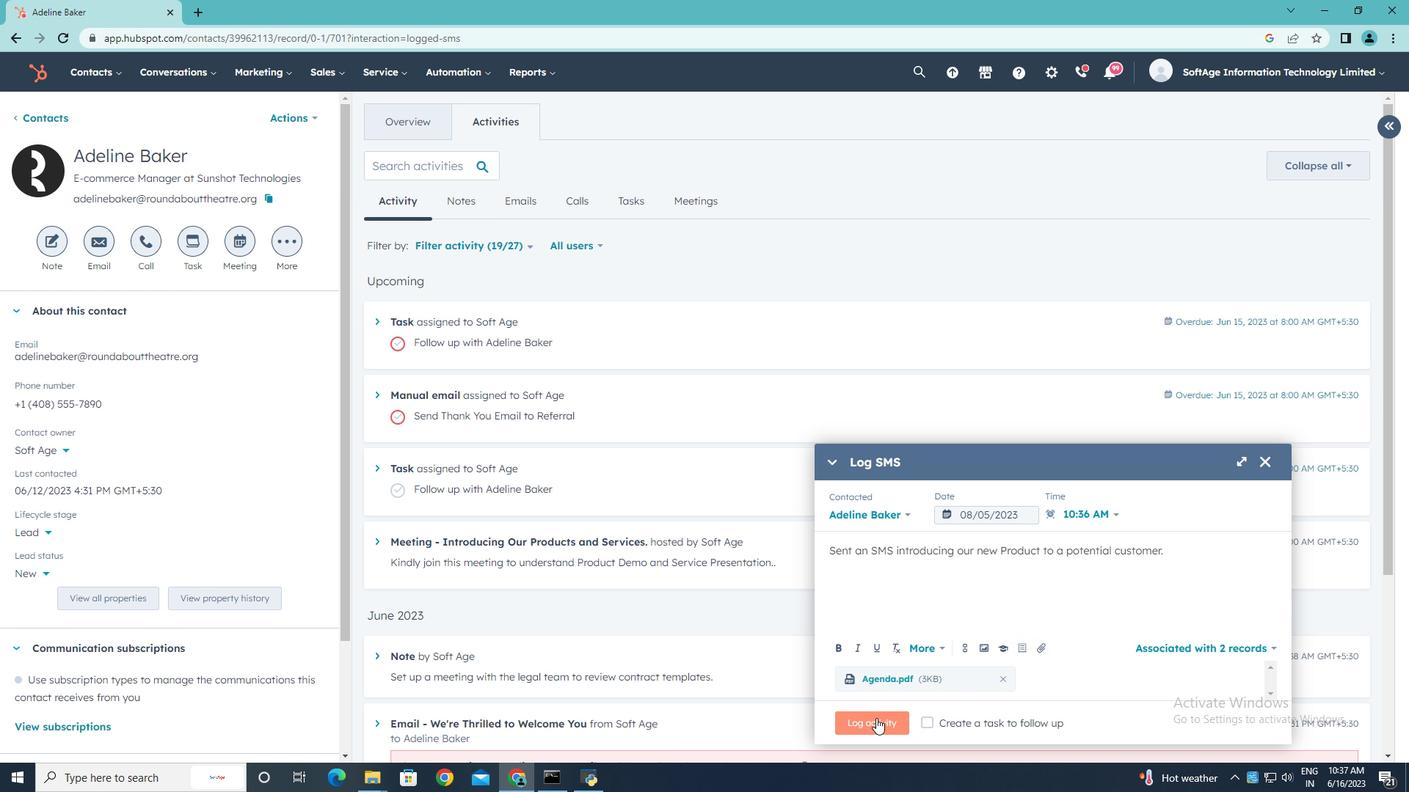 
Action: Mouse pressed left at (875, 718)
Screenshot: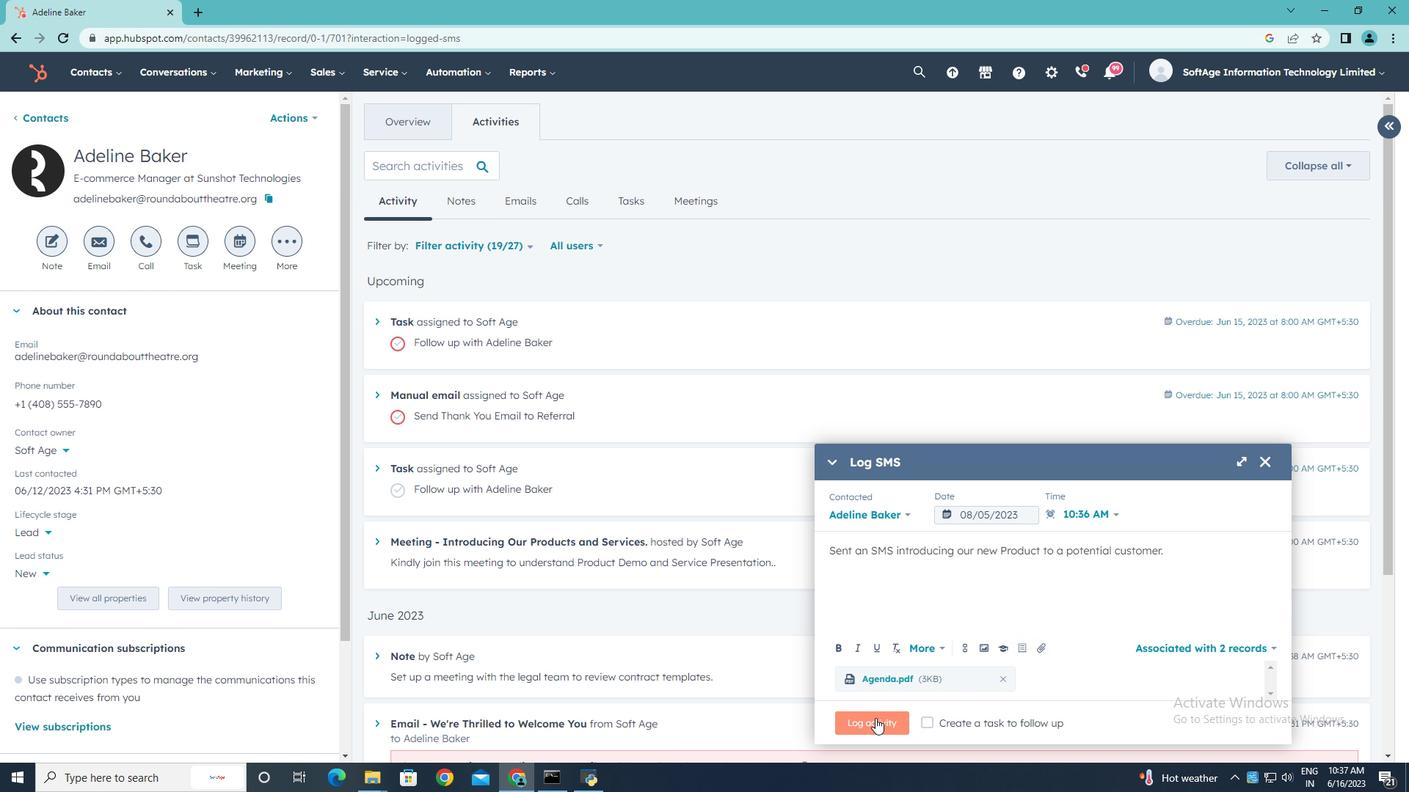 
Action: Mouse moved to (875, 718)
Screenshot: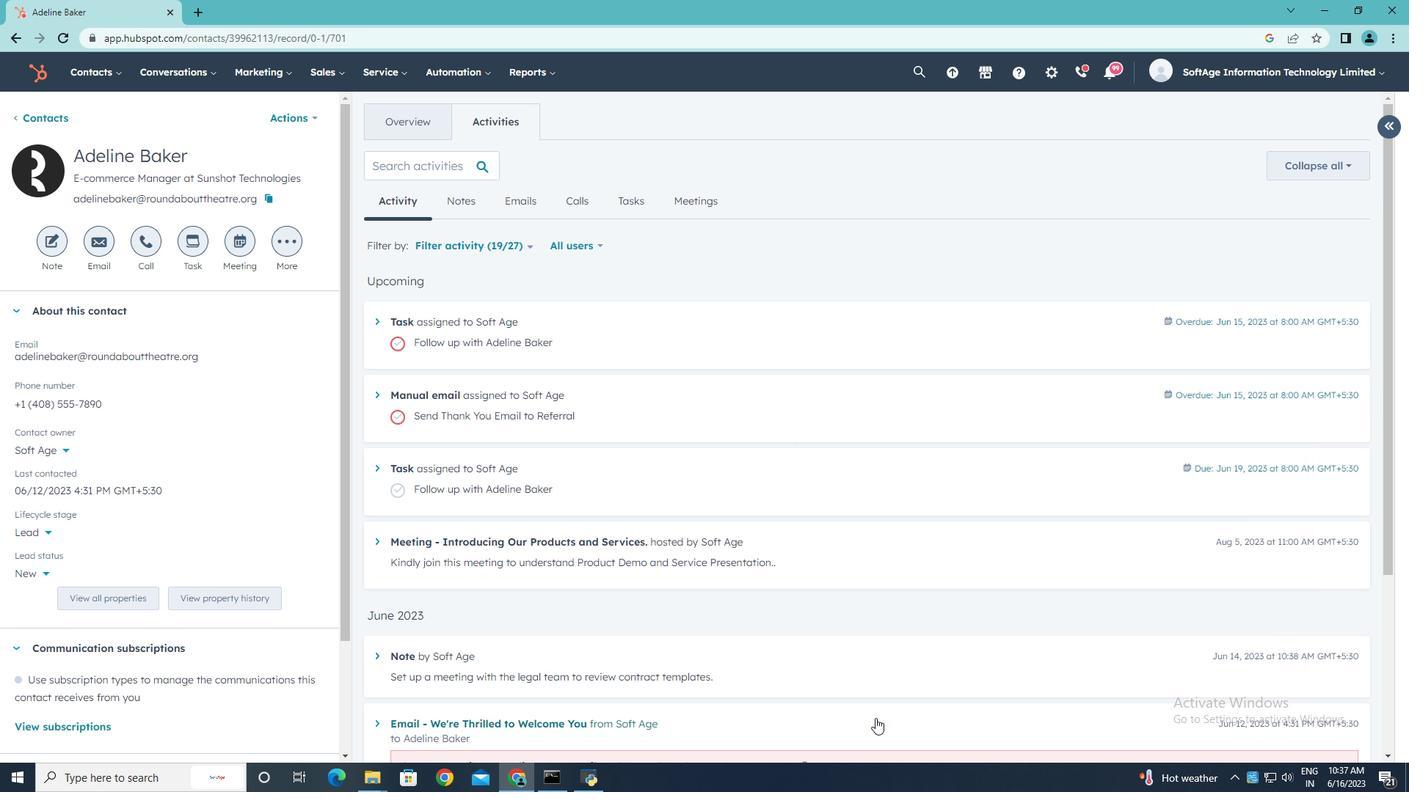 
